 Task: Determine the eigenvalues and eigenvectors of the matrix: {{12, 11, 1}, {1, 13, 11}, {11, 1, 14}}
Action: Mouse moved to (131, 105)
Screenshot: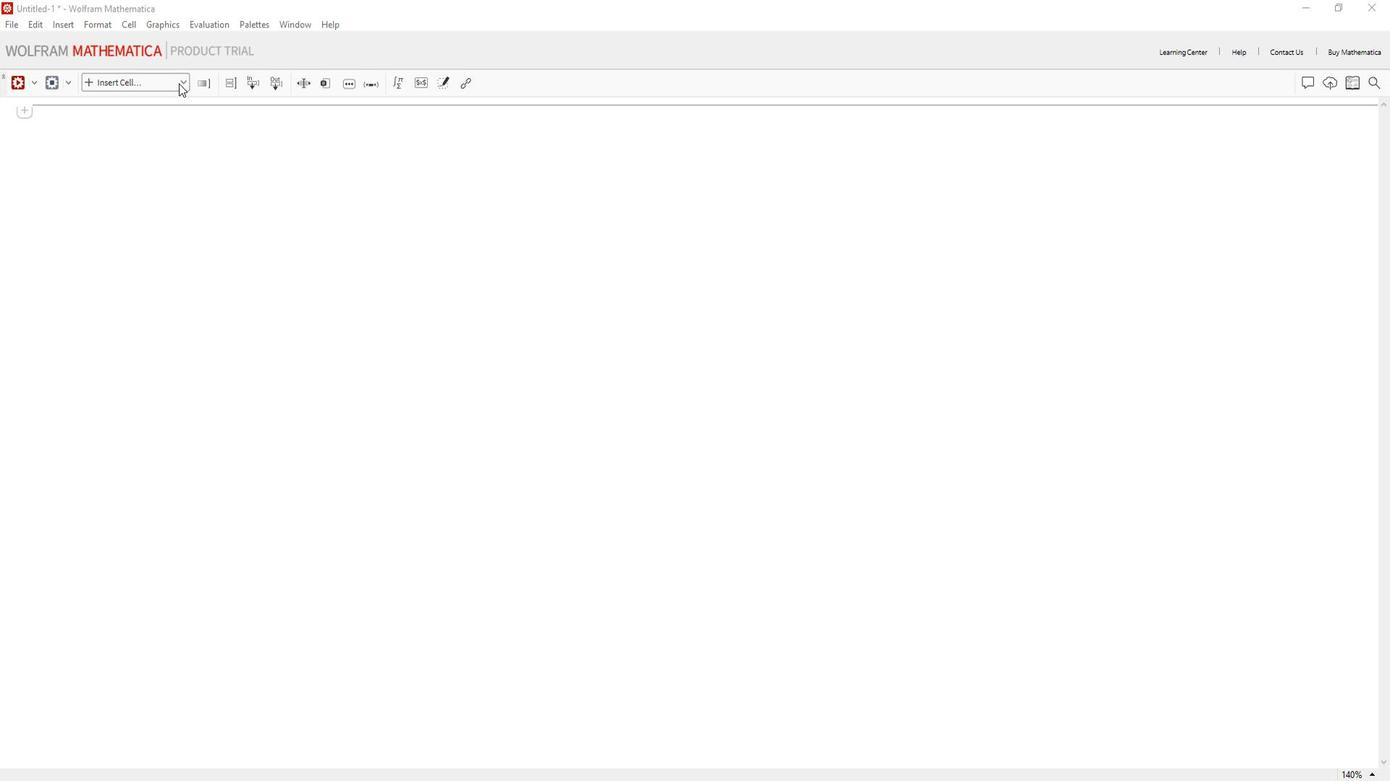 
Action: Mouse pressed left at (131, 105)
Screenshot: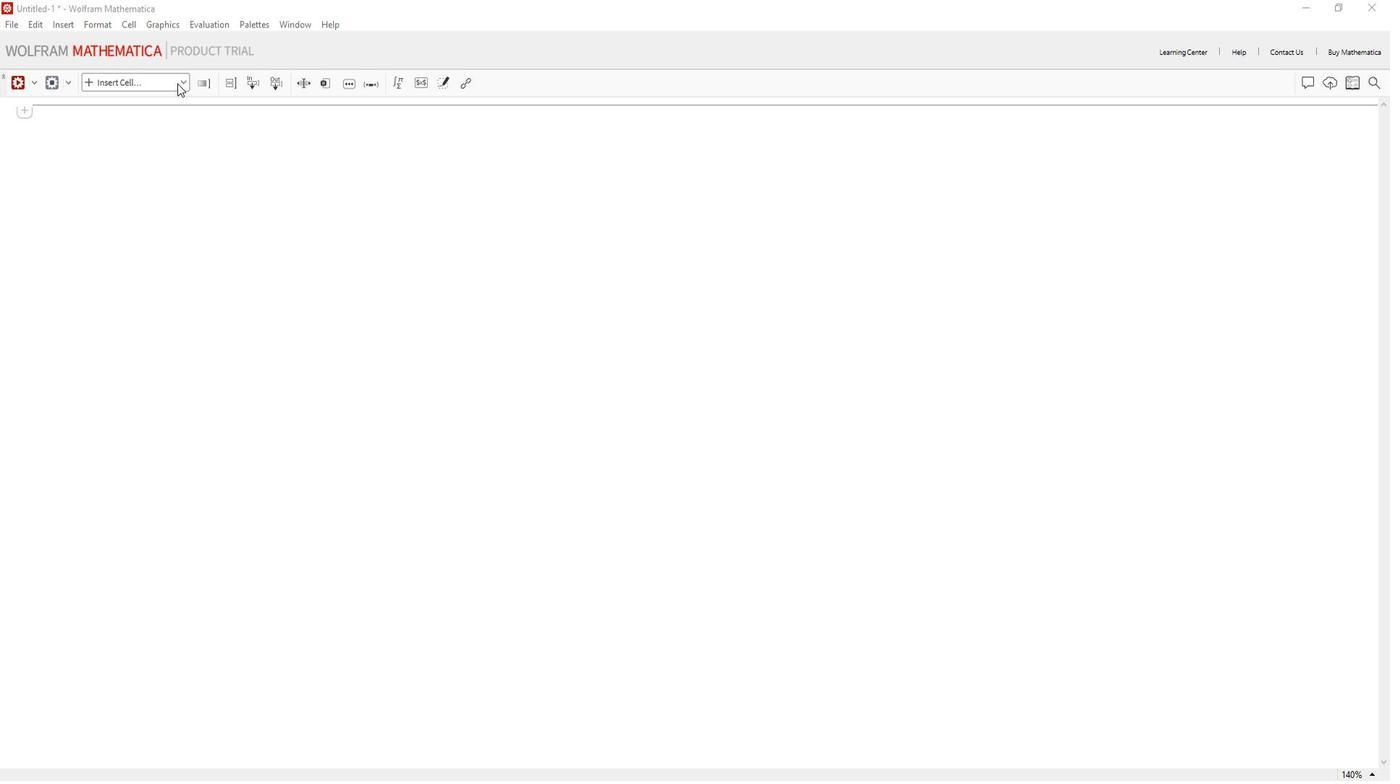 
Action: Mouse moved to (116, 131)
Screenshot: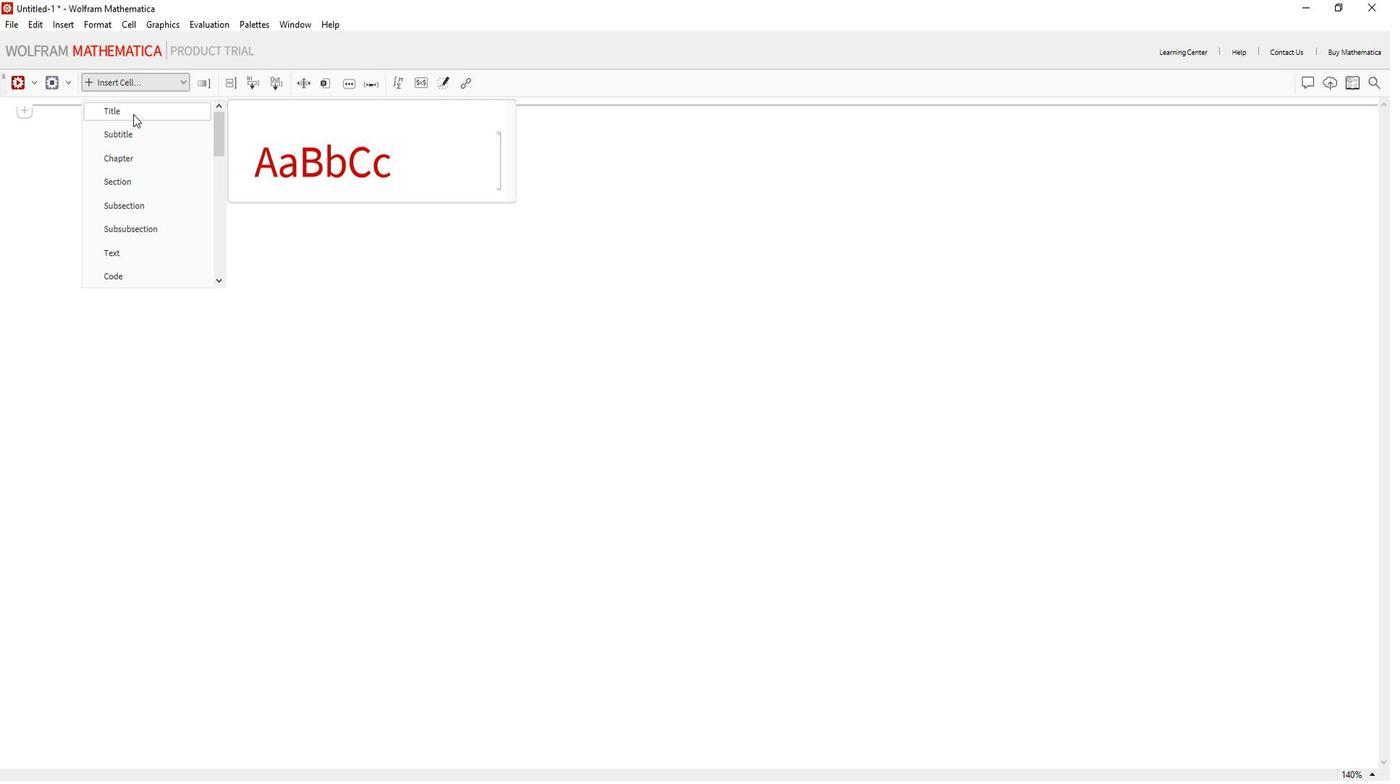 
Action: Mouse pressed left at (116, 131)
Screenshot: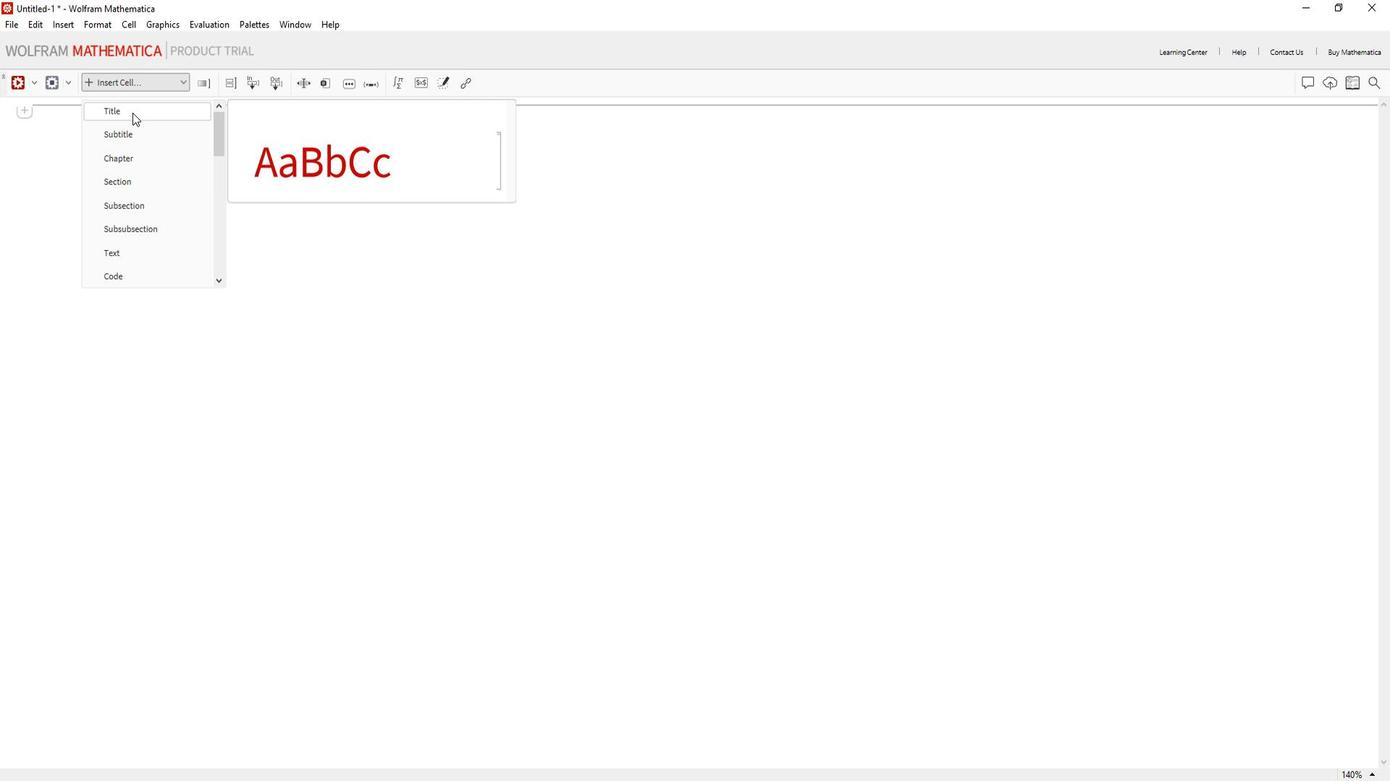 
Action: Key pressed <Key.shift>Determine<Key.space>the<Key.space>eigenvalues<Key.space>and<Key.space>eigenvector<Key.space>
Screenshot: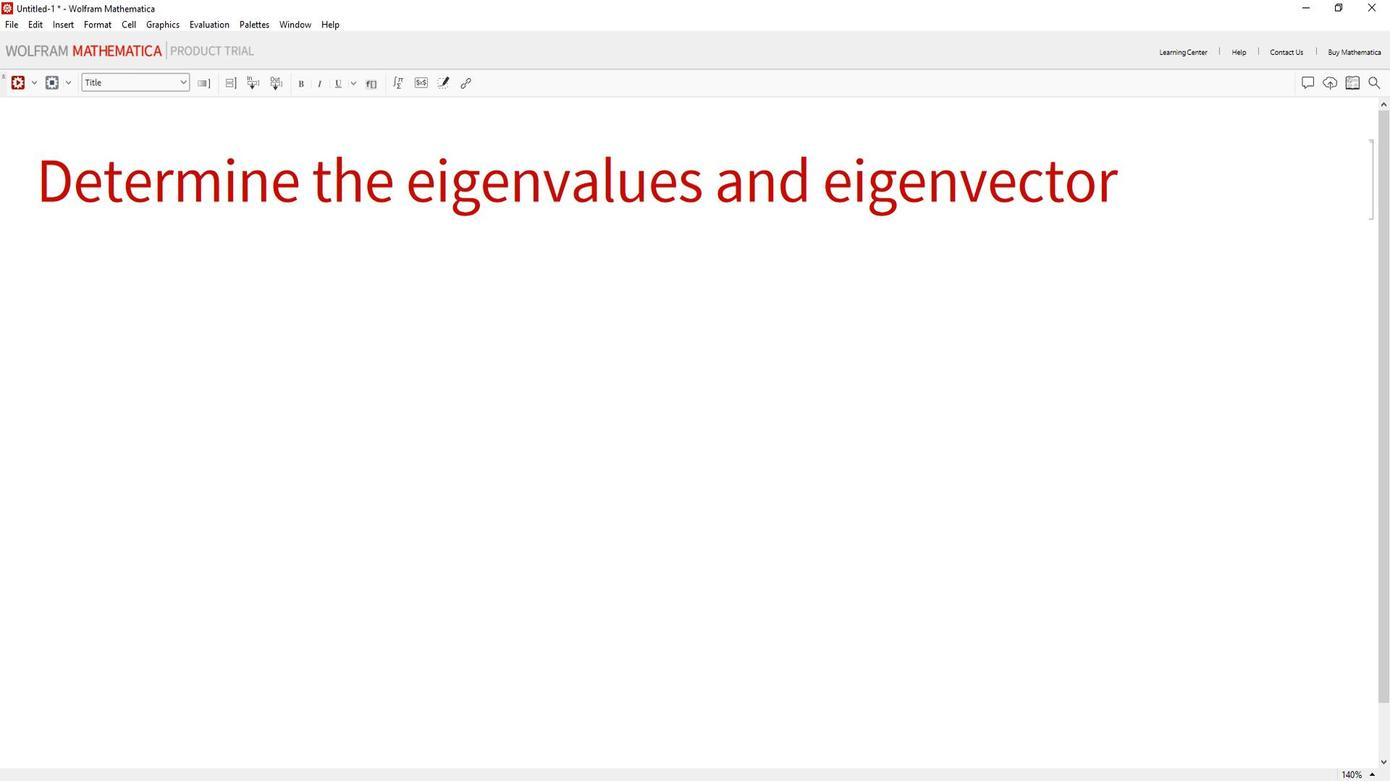 
Action: Mouse moved to (118, 132)
Screenshot: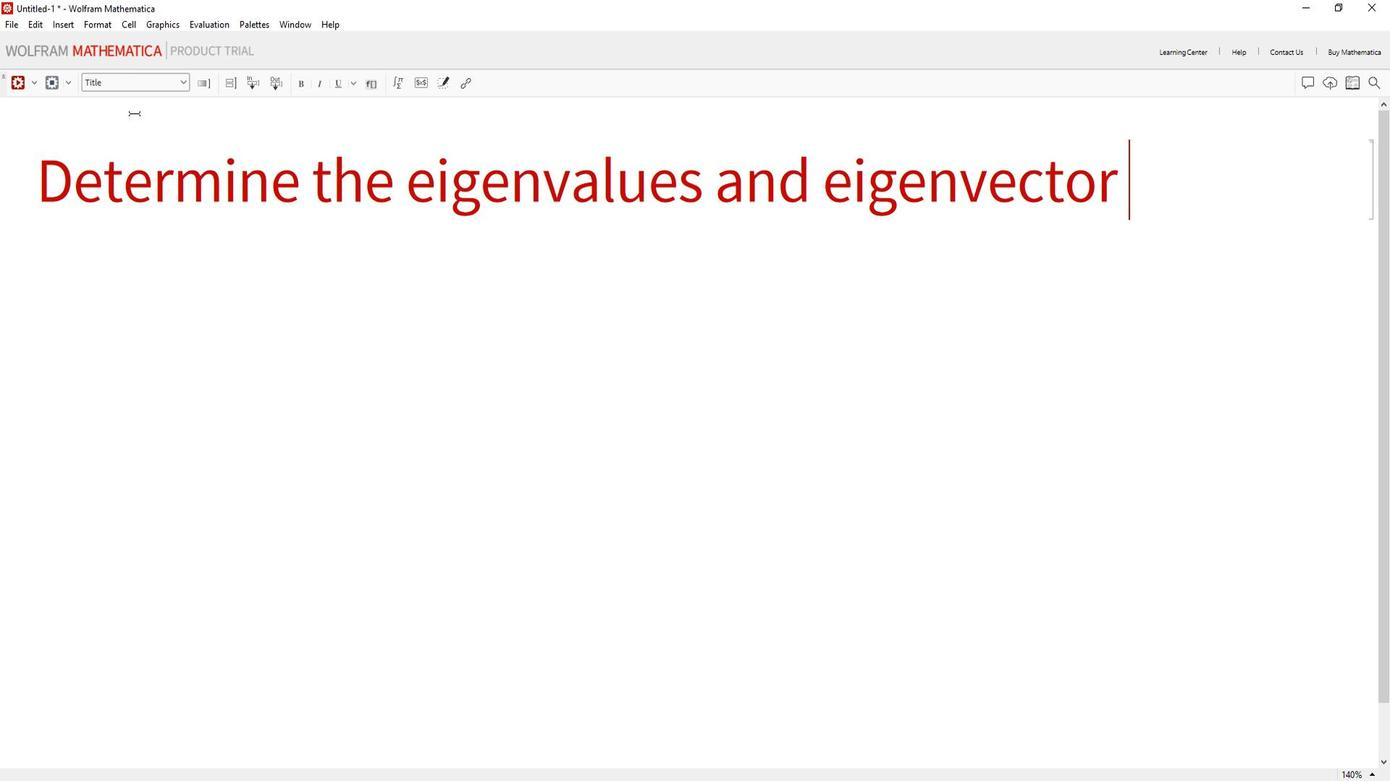 
Action: Key pressed o<Key.backspace>.
Screenshot: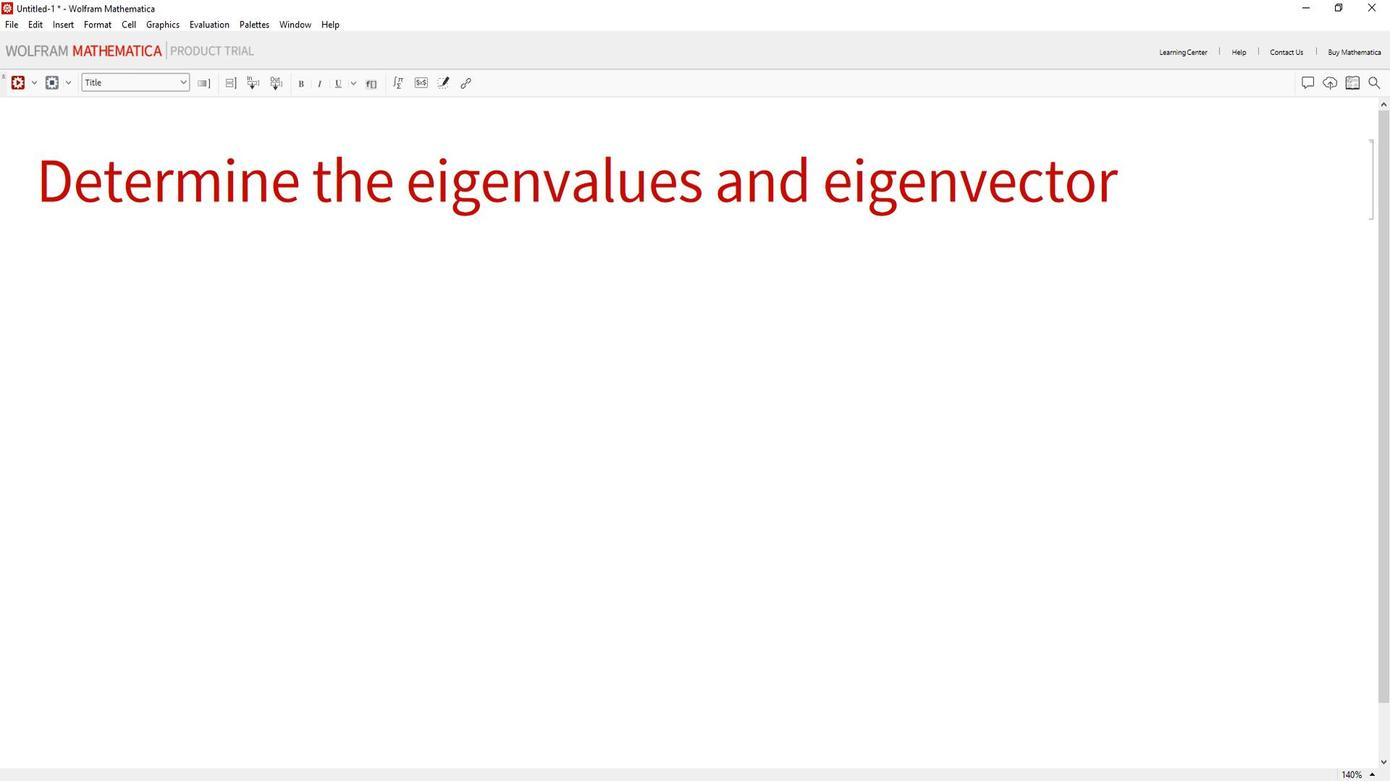 
Action: Mouse moved to (142, 309)
Screenshot: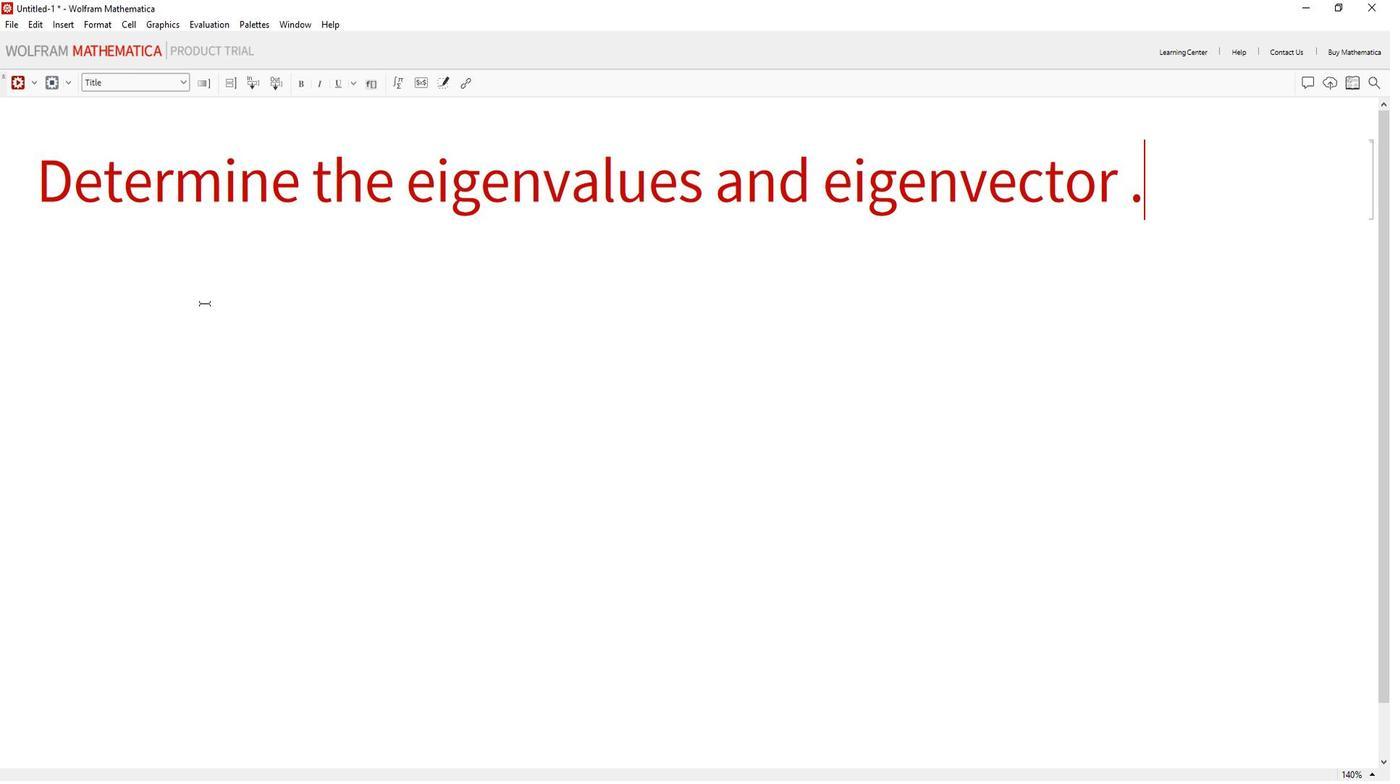 
Action: Mouse pressed left at (142, 309)
Screenshot: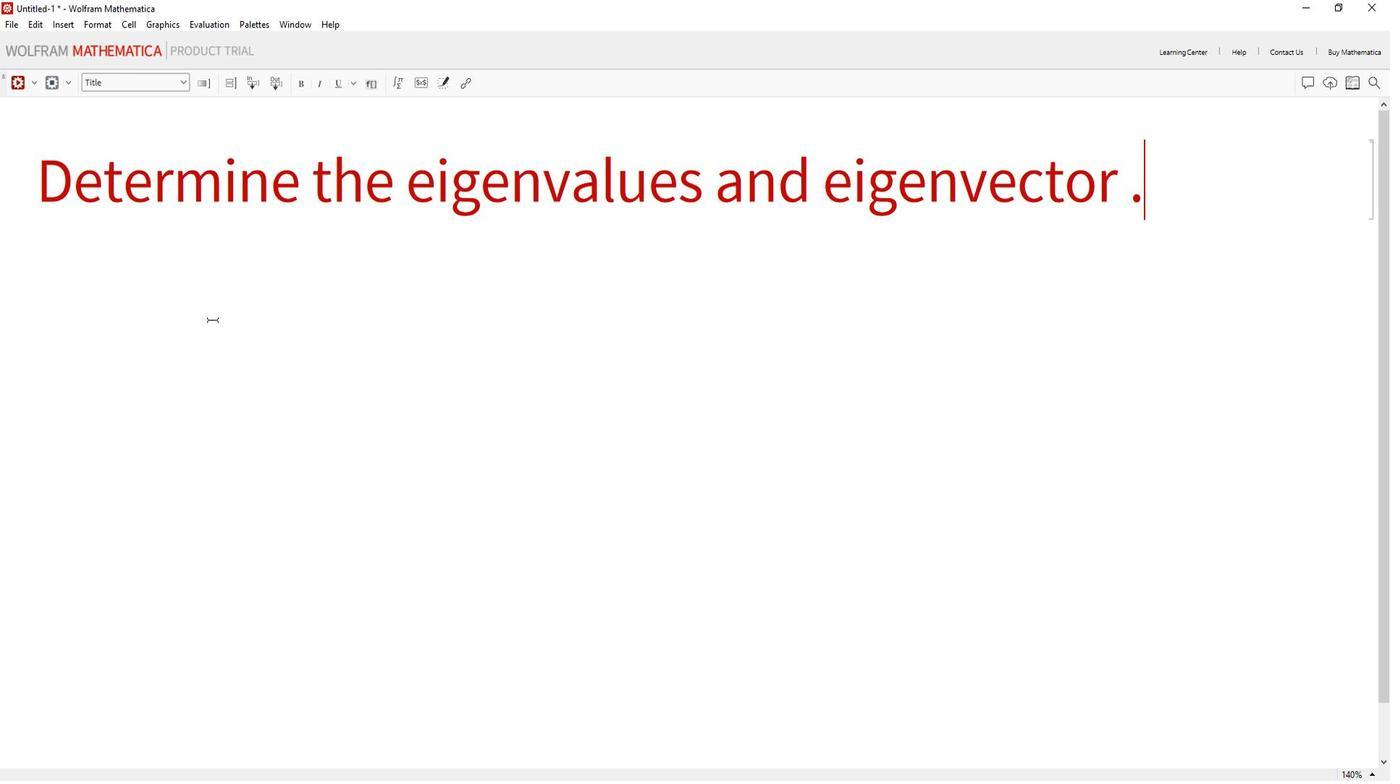
Action: Mouse moved to (134, 111)
Screenshot: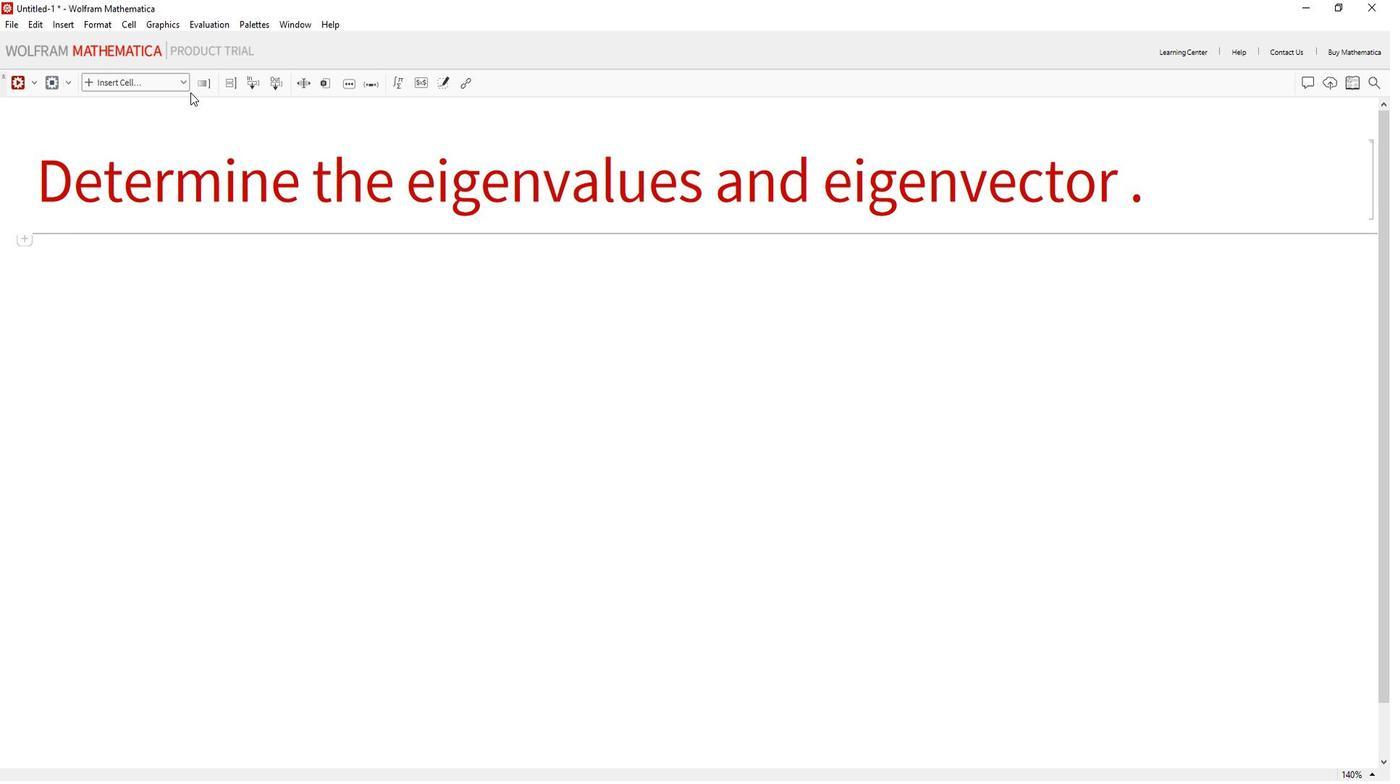 
Action: Mouse pressed left at (134, 111)
Screenshot: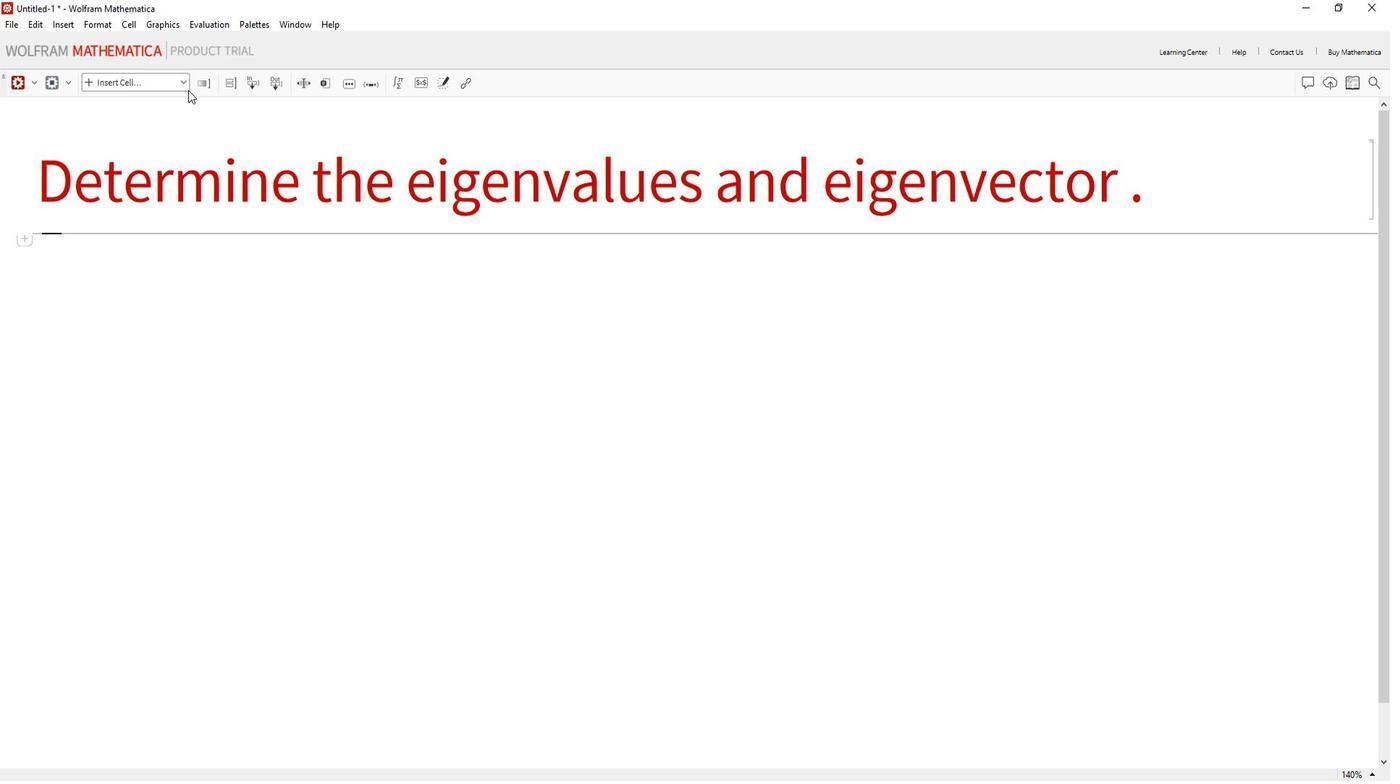 
Action: Mouse moved to (111, 270)
Screenshot: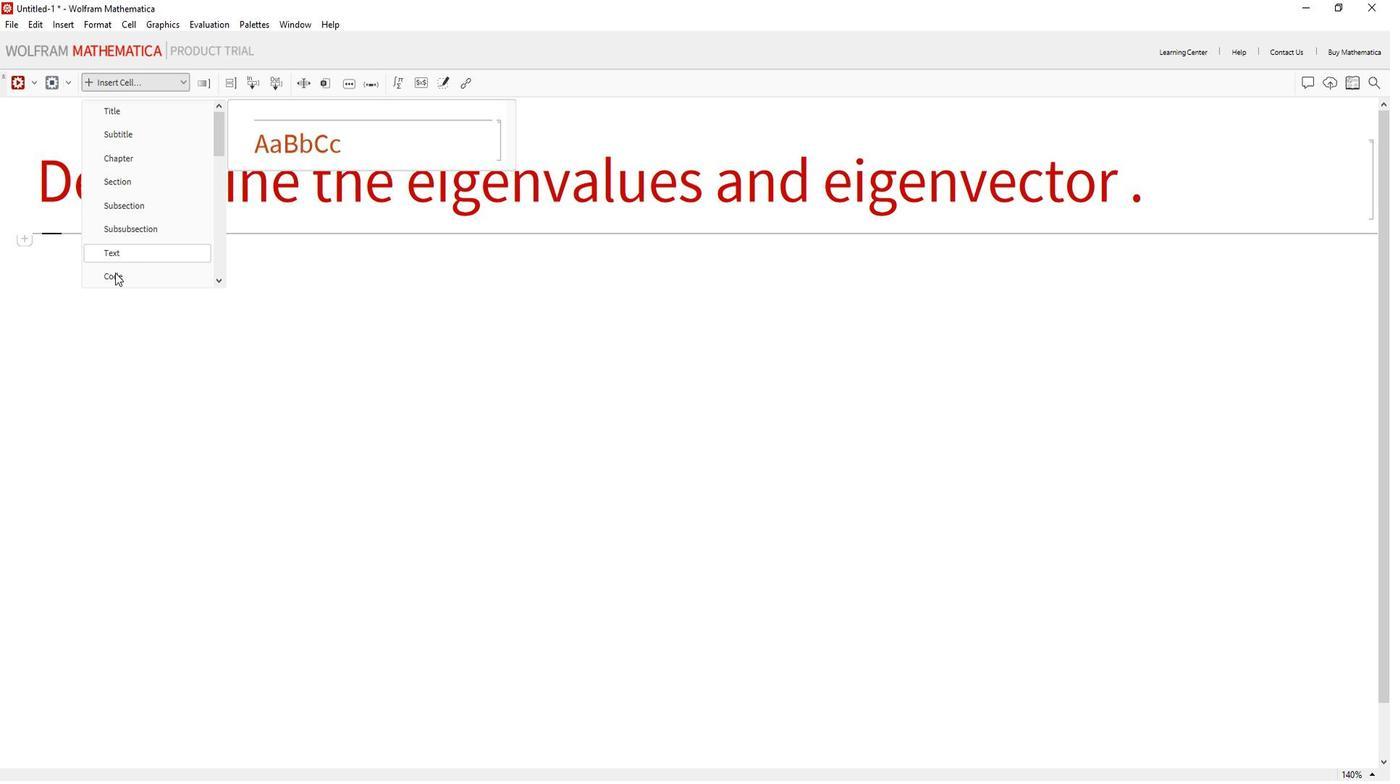 
Action: Mouse pressed left at (111, 270)
Screenshot: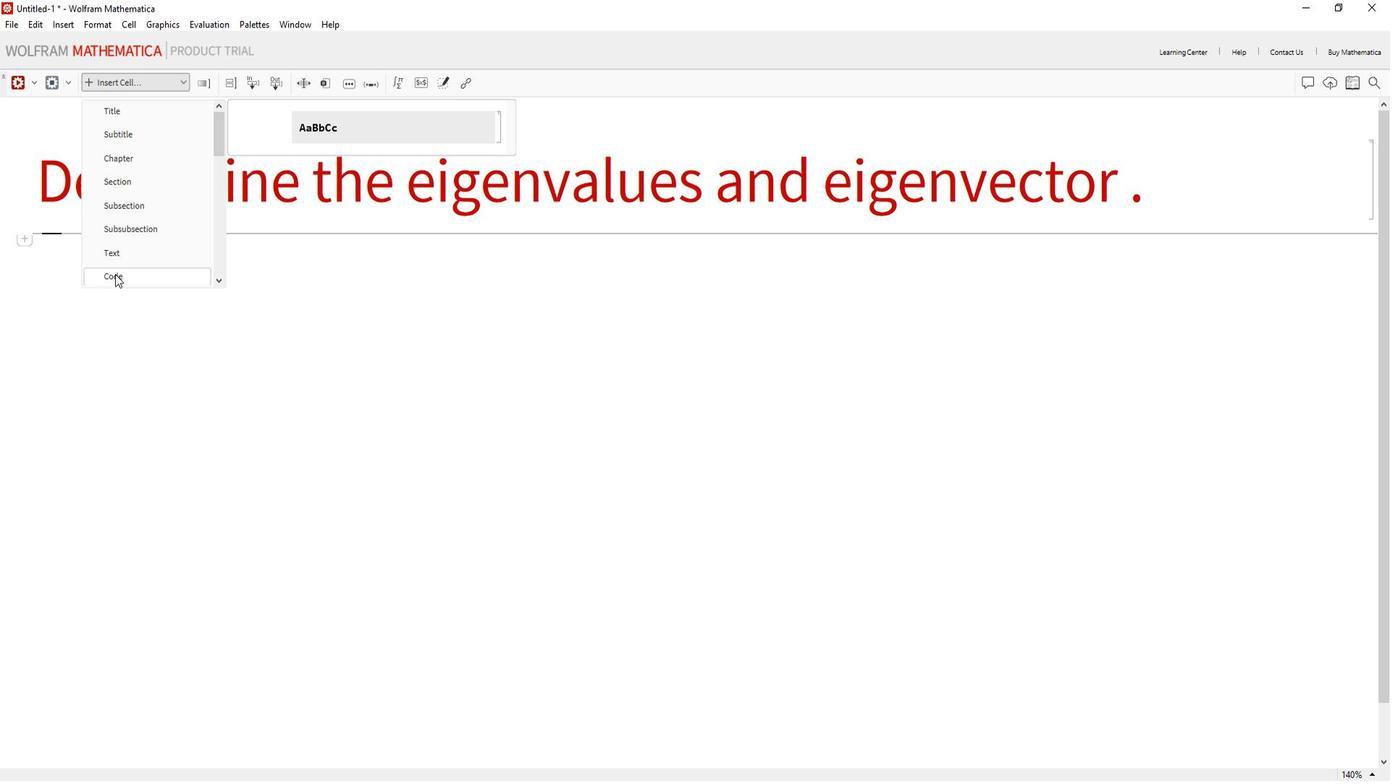
Action: Mouse moved to (111, 270)
Screenshot: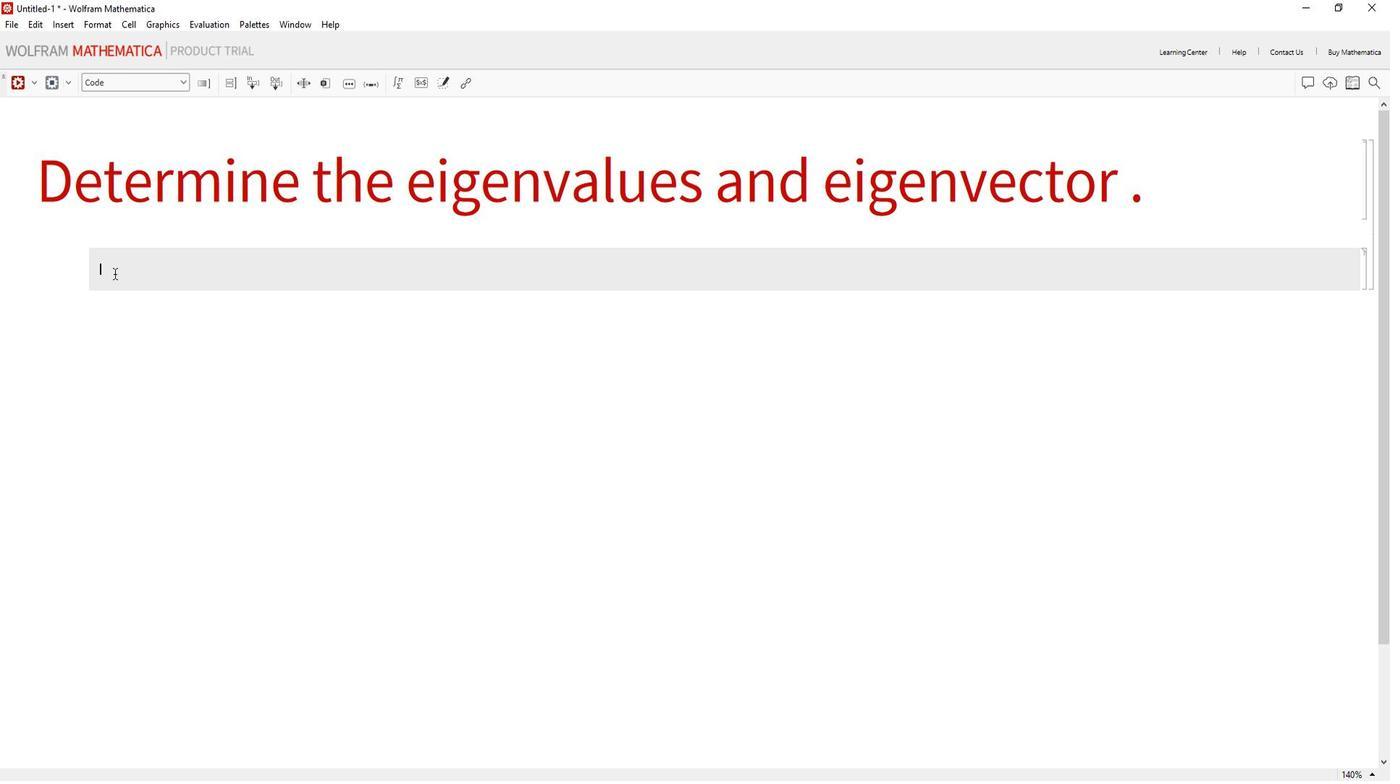 
Action: Mouse pressed left at (111, 270)
Screenshot: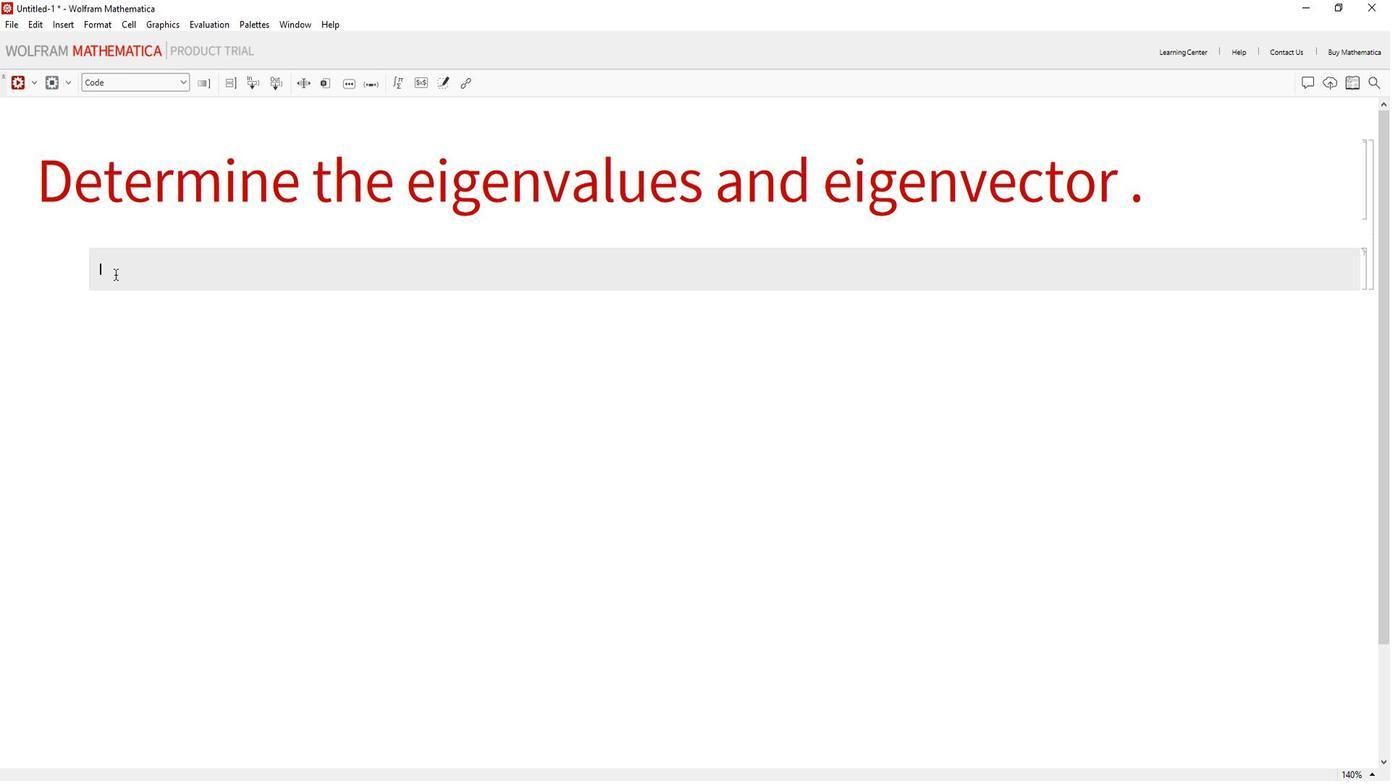 
Action: Mouse moved to (42, 303)
Screenshot: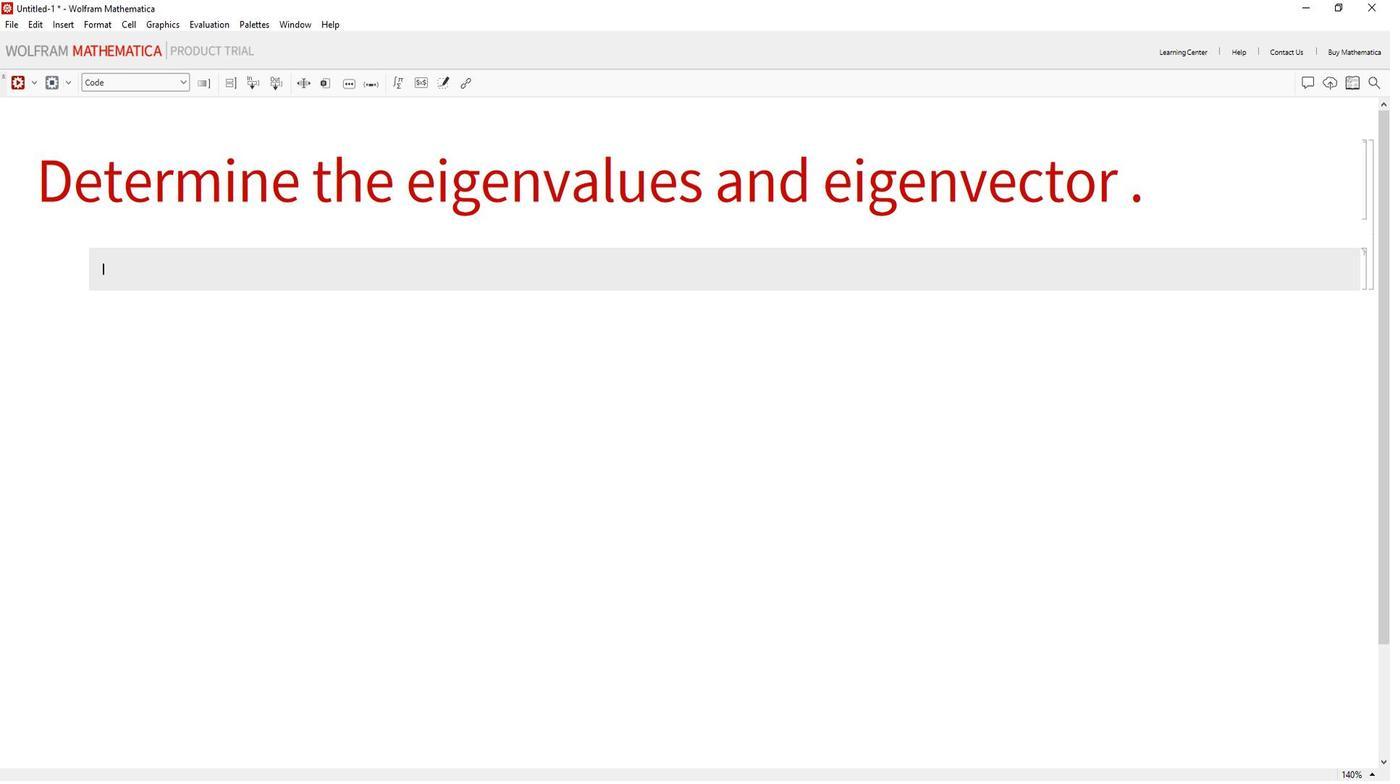 
Action: Mouse pressed left at (42, 303)
Screenshot: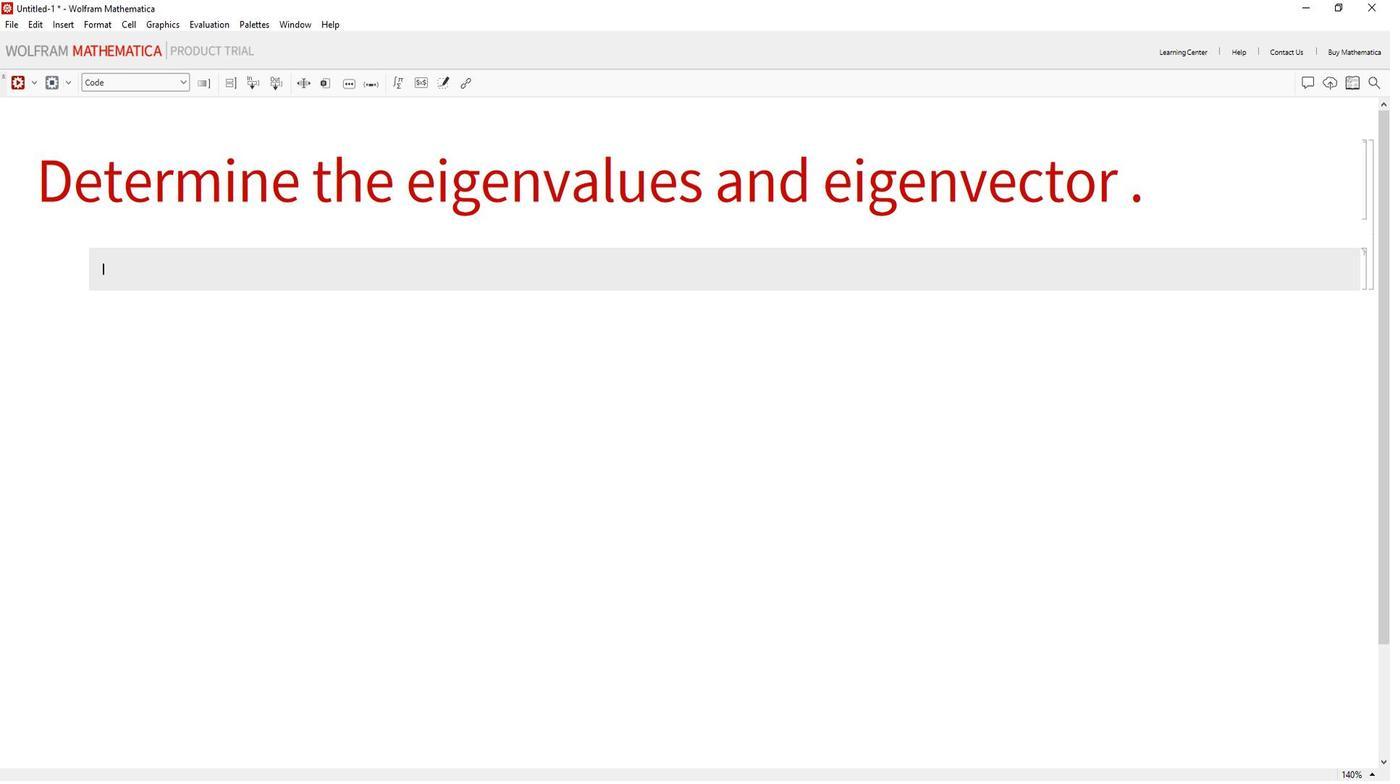 
Action: Mouse moved to (125, 268)
Screenshot: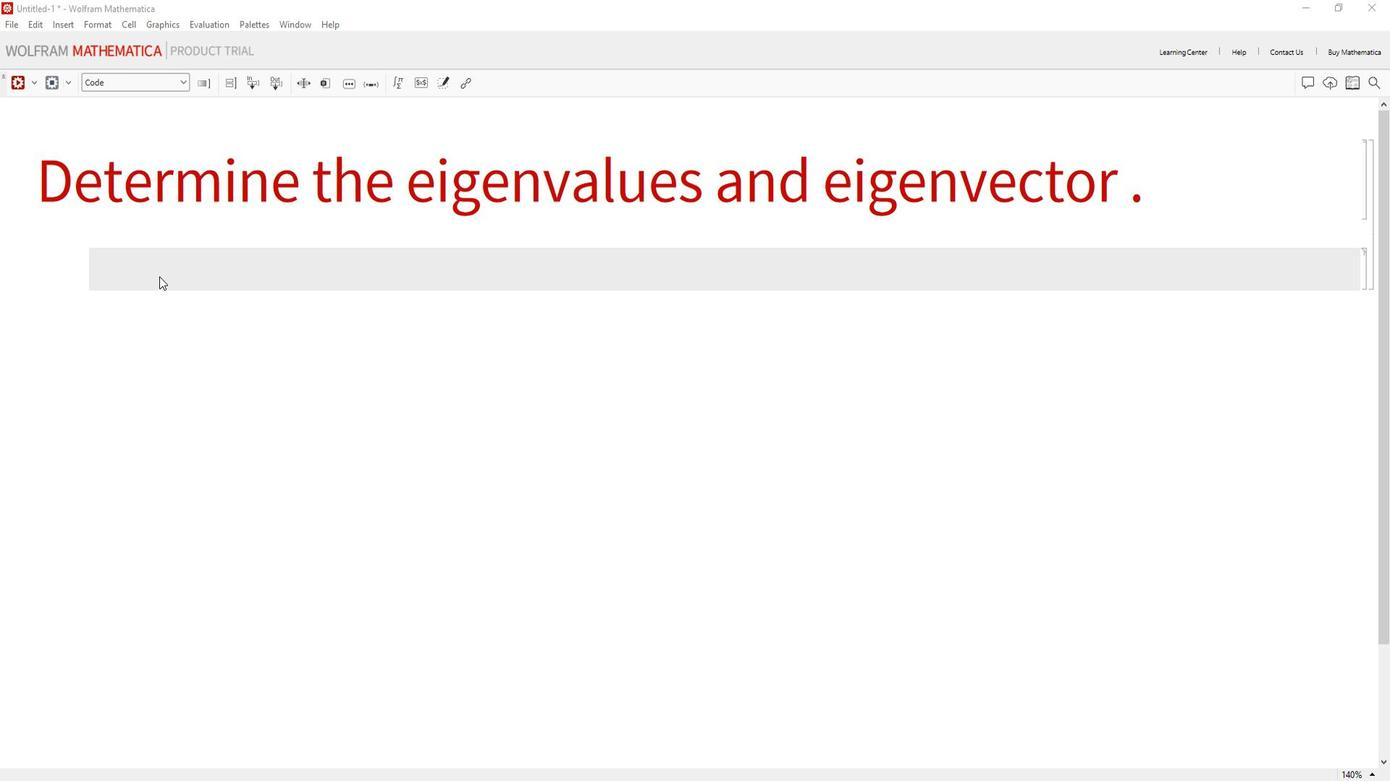 
Action: Mouse pressed left at (125, 268)
Screenshot: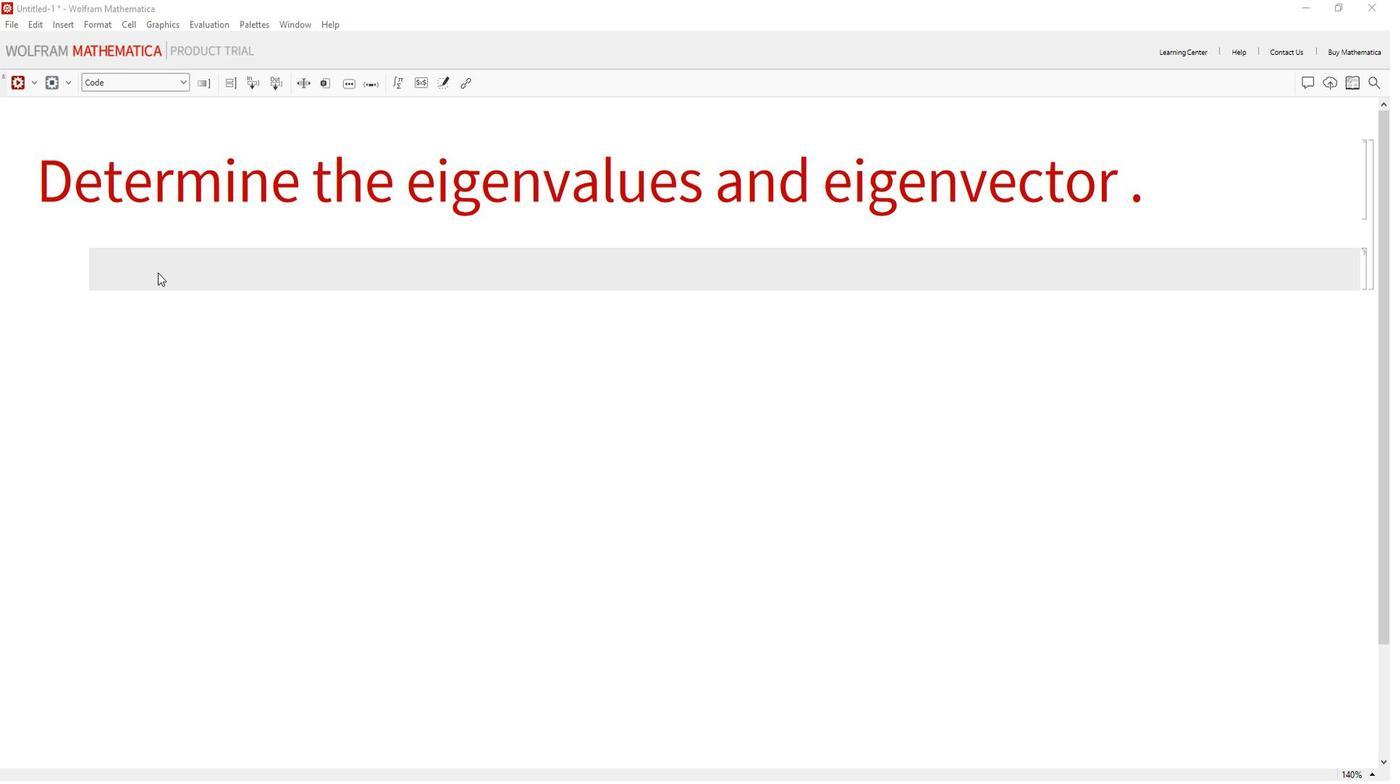 
Action: Key pressed <Key.shift_r><Key.shift_r>(*<Key.shift>Define<Key.space>the<Key.space>
Screenshot: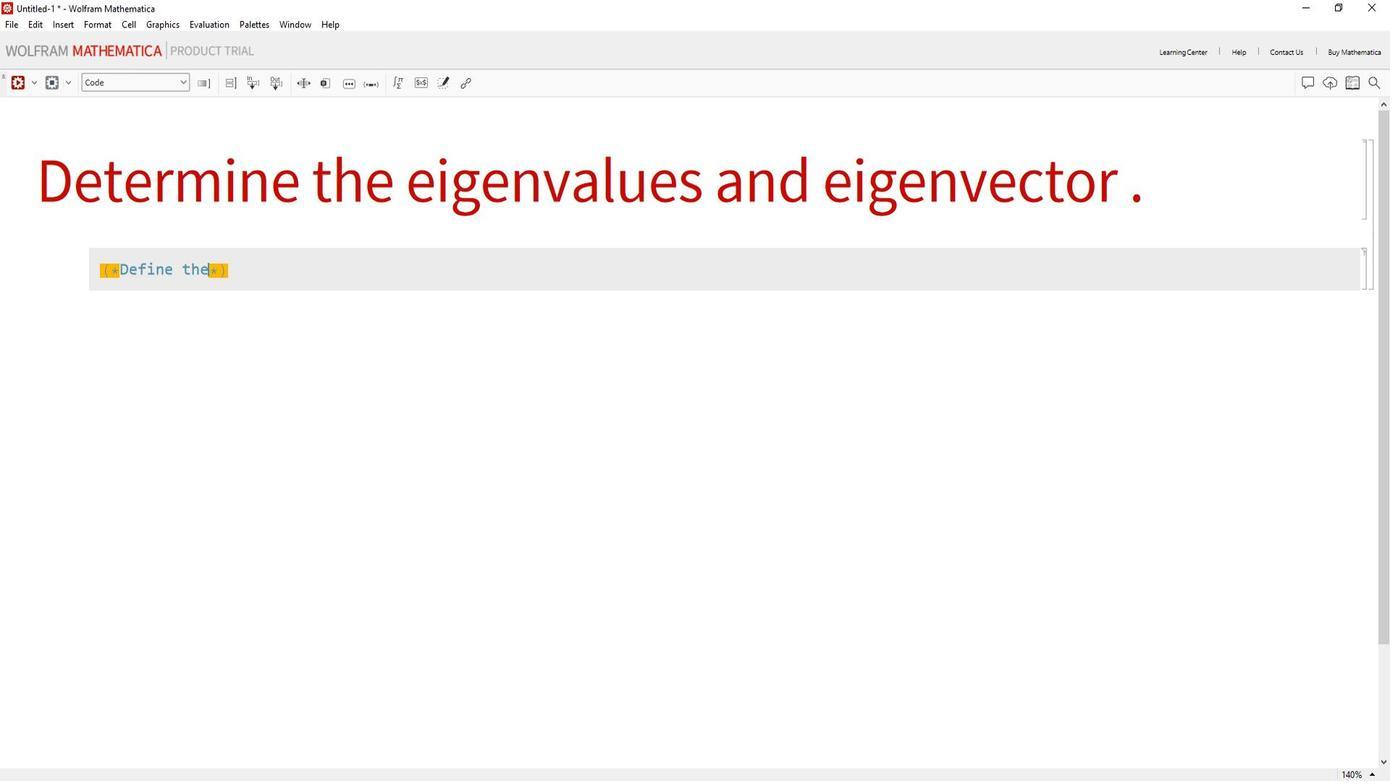 
Action: Mouse moved to (133, 281)
Screenshot: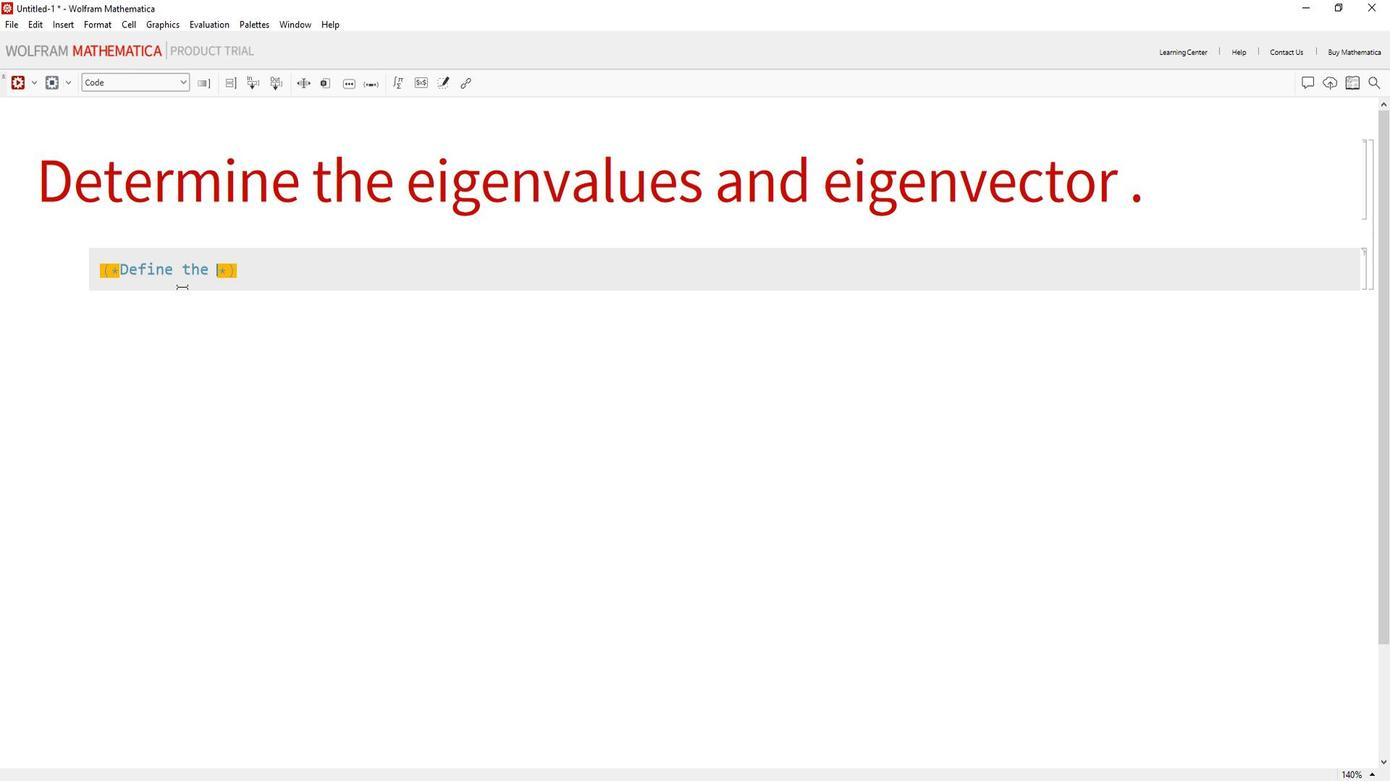 
Action: Key pressed matr
Screenshot: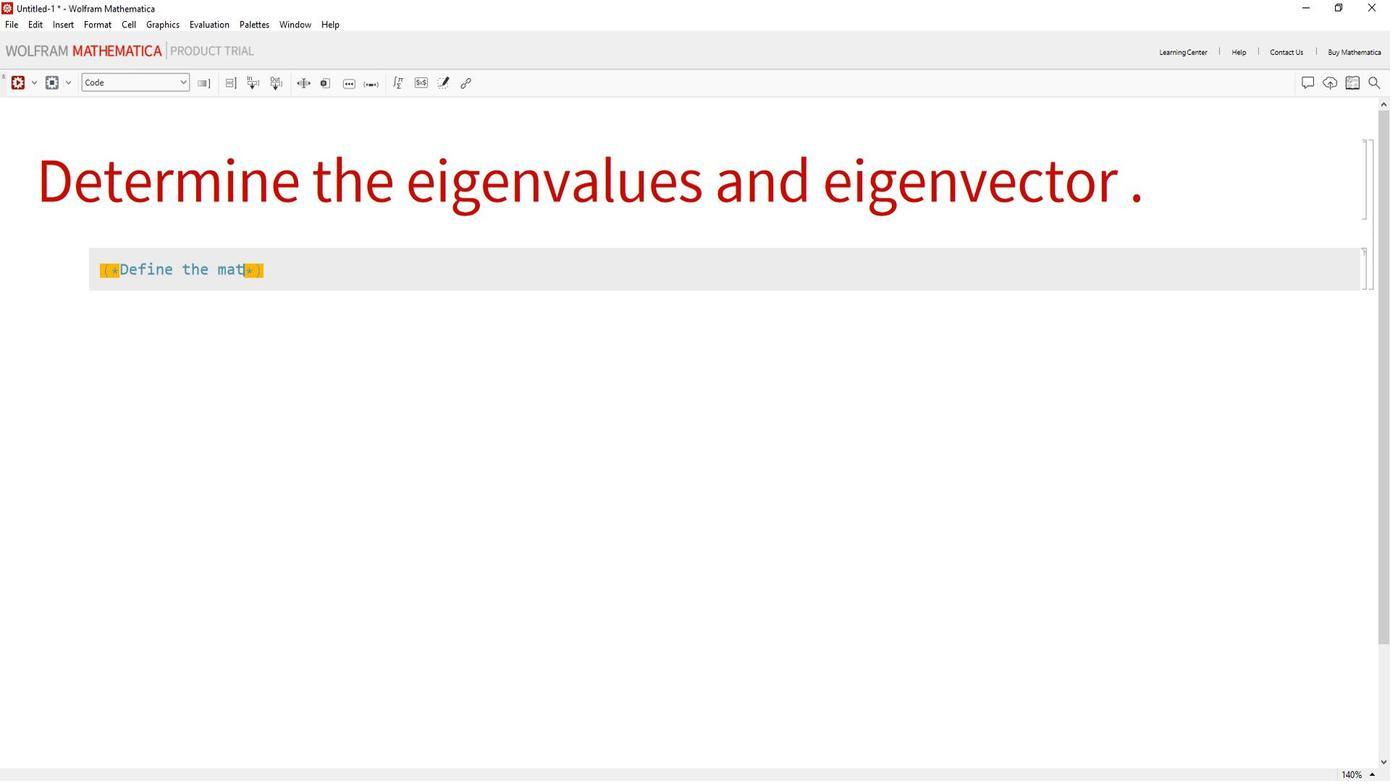 
Action: Mouse moved to (142, 295)
Screenshot: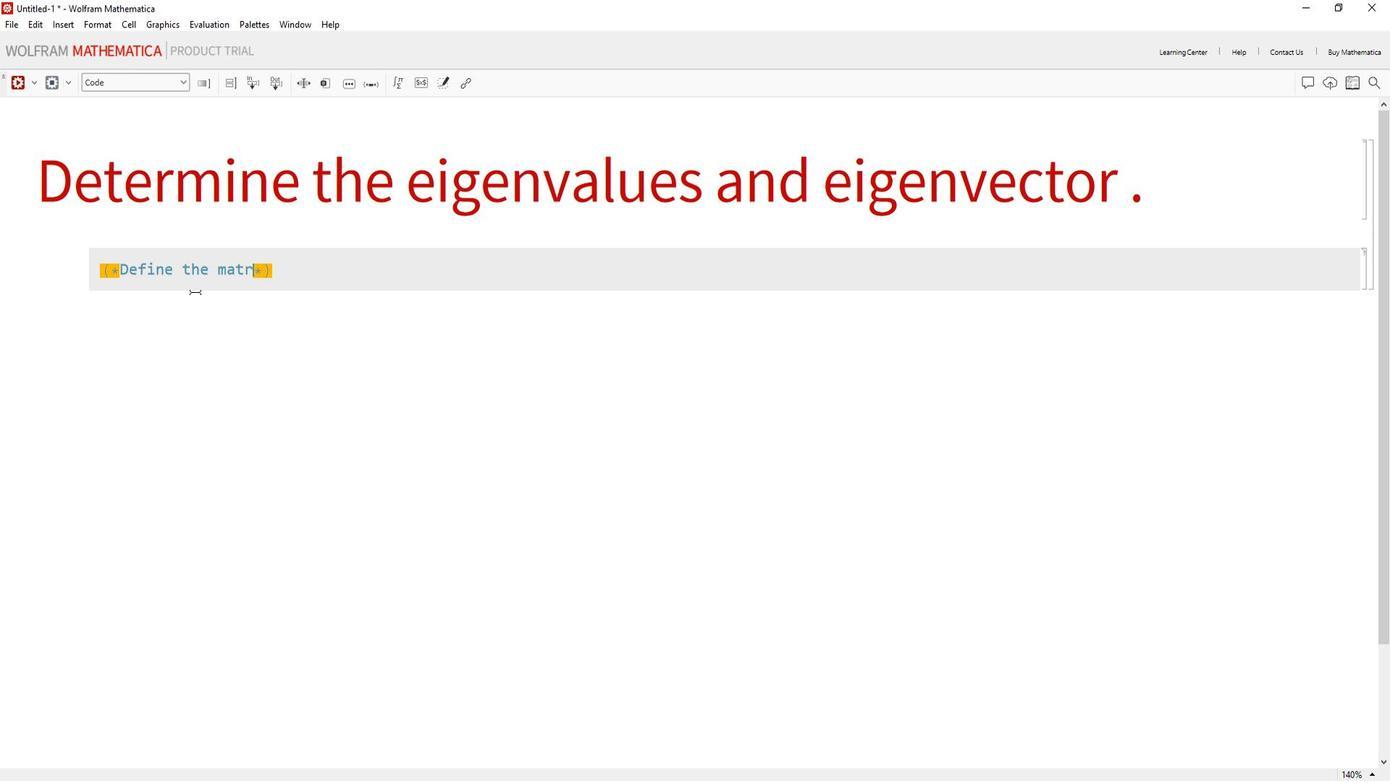 
Action: Key pressed ix<Key.right><Key.right>matrix<Key.enter><Key.space>=<Key.space><Key.shift_r>{{12,<Key.space>11,<Key.space>1<Key.right>,<Key.space><Key.shift_r>{1,<Key.space>13,<Key.space>11<Key.right>,<Key.space><Key.shift_r><Key.shift_r>{11,<Key.space>1,<Key.space>14<Key.right><Key.right>;<Key.enter><Key.enter><Key.shift_r><Key.shift_r><Key.shift_r>(*c<Key.shift>alculate<Key.space>the<Key.space>eigenvalues<Key.right><Key.right><Key.enter>eigenvalue
Screenshot: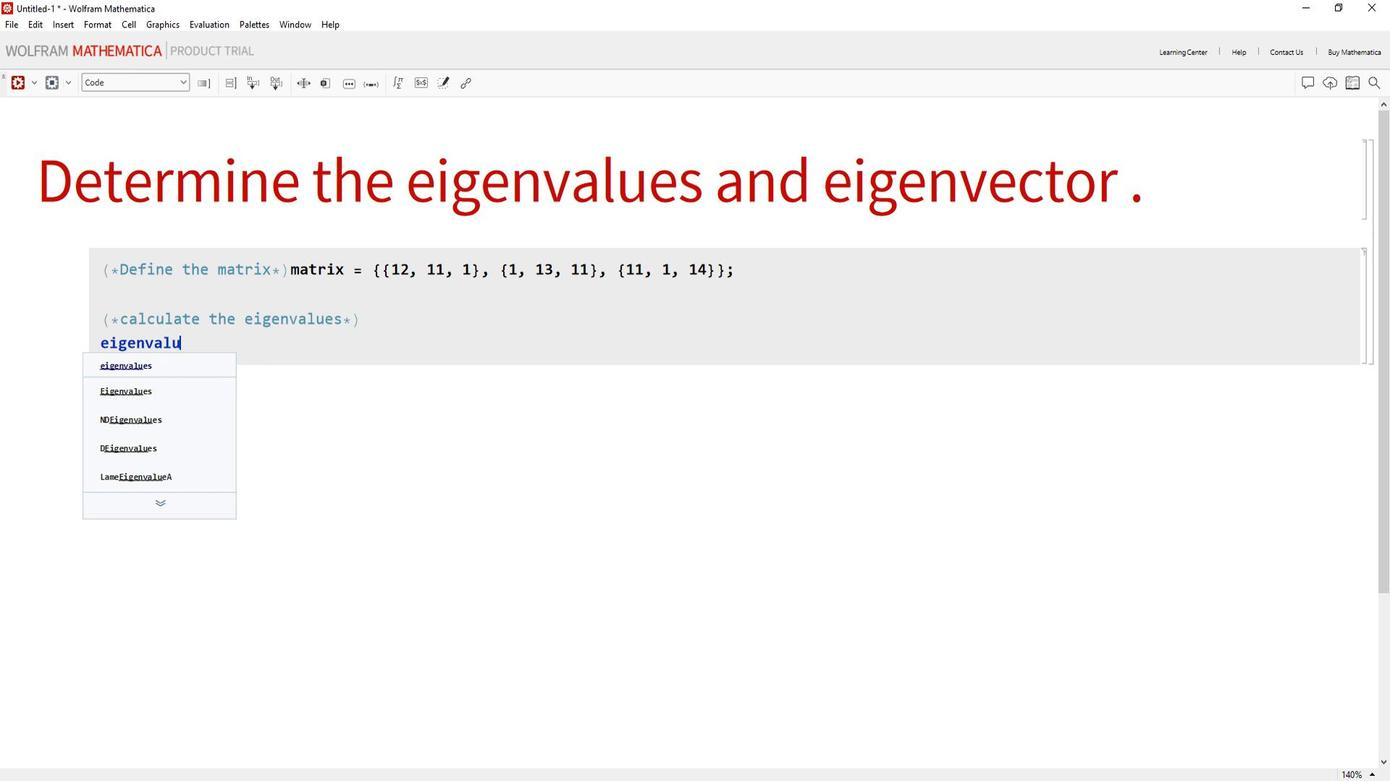 
Action: Mouse moved to (161, 327)
Screenshot: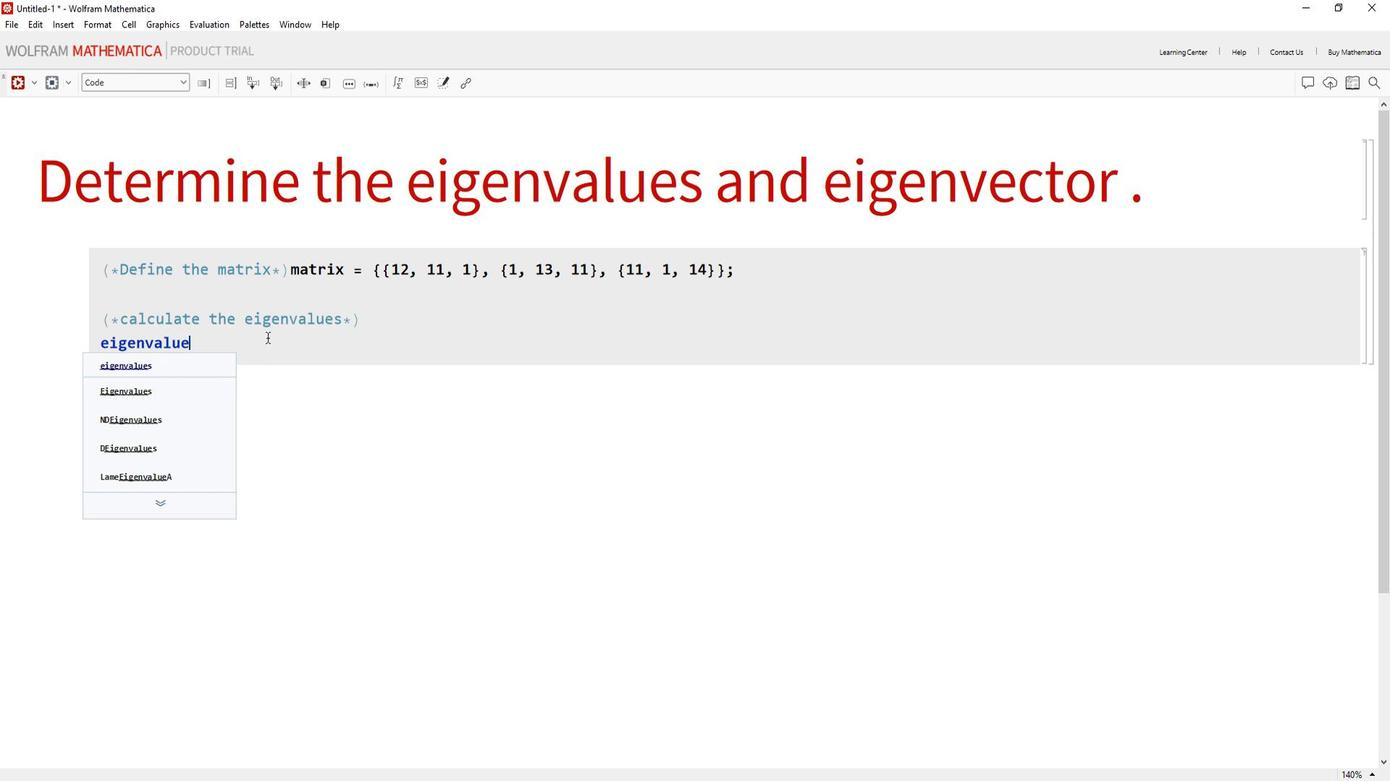
Action: Key pressed s<Key.enter><Key.space>=<Key.space><Key.shift>Eigenve<Key.backspace>alues<Key.enter>[matrx<Key.backspace>ix<Key.right><Key.enter><Key.enter><Key.shift_r><Key.shift_r><Key.shift_r>(*<Key.shift>Calculate<Key.space>the<Key.space>eigenvectors<Key.right><Key.right><Key.enter>eigenvectors<Key.enter>=<Key.backspace><Key.space>=<Key.space><Key.shift>Eigenvectors[matrix<Key.enter><Key.right><Key.enter><Key.enter><Key.shift_r><Key.shift_r><Key.shift_r><Key.shift_r>(*<Key.shift>Display<Key.space>the<Key.space>result<Key.right><Key.right><Key.enter><Key.shift>Print[<Key.shift_r><Key.shift_r><Key.shift_r>"<Key.shift>Eigenvalues<Key.shift_r>:<Key.space><Key.right>,<Key.space>eigenvalues<Key.enter><Key.right><Key.enter><Key.shift>Print<Key.enter>[<Key.shift_r>"<Key.shift>Eigenvalues<Key.backspace><Key.backspace><Key.backspace><Key.backspace><Key.backspace>ectors<Key.shift_r><Key.shift_r>:<Key.space><Key.right>,<Key.space>eigenva<Key.backspace>ectors<Key.enter><Key.right>
Screenshot: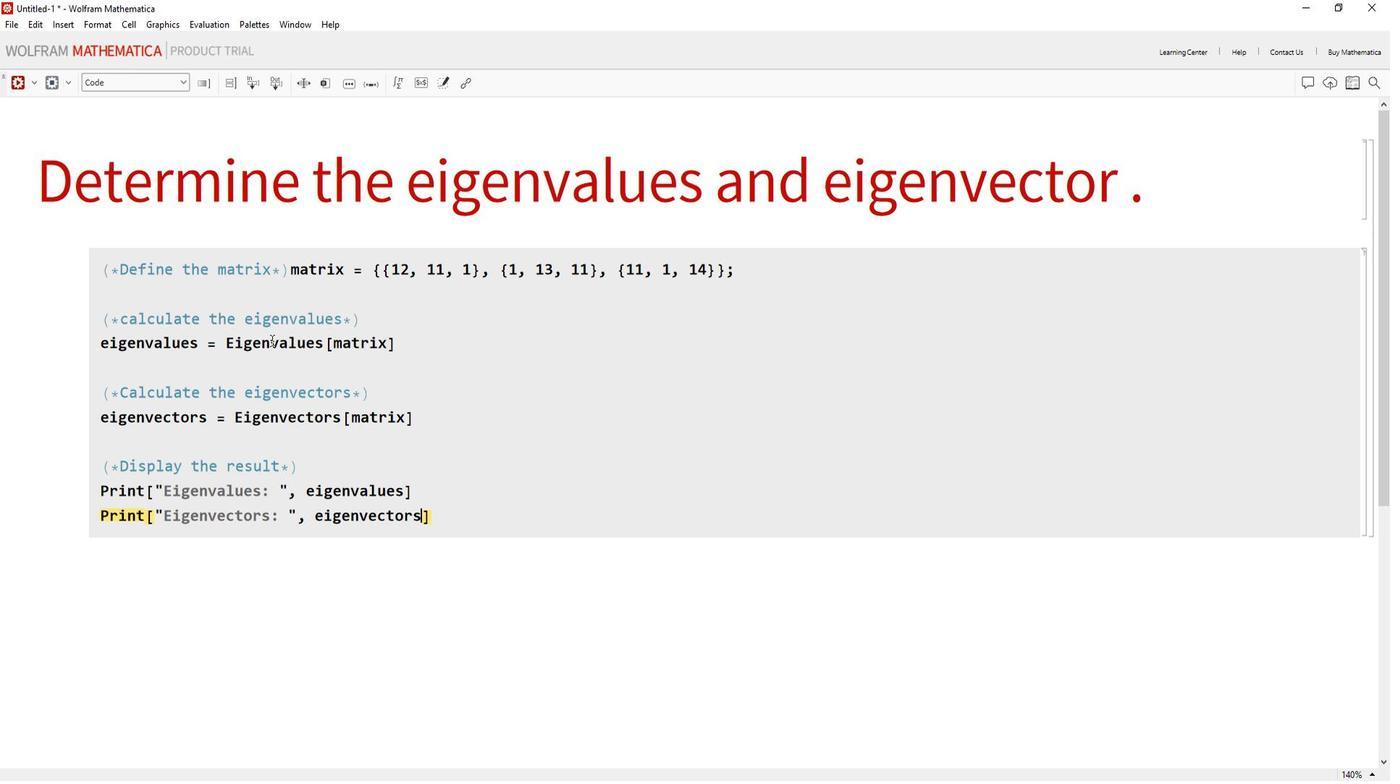 
Action: Mouse moved to (223, 430)
Screenshot: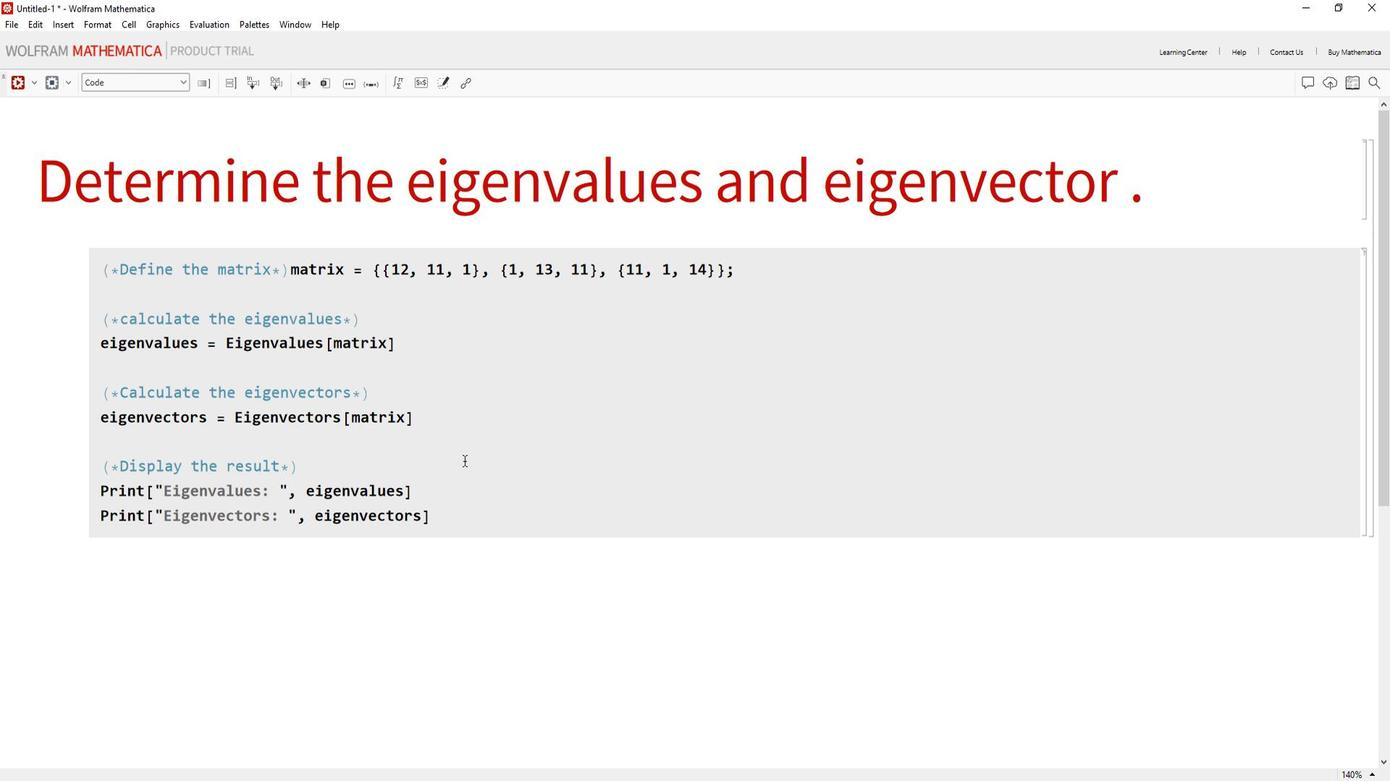 
Action: Mouse pressed left at (223, 430)
Screenshot: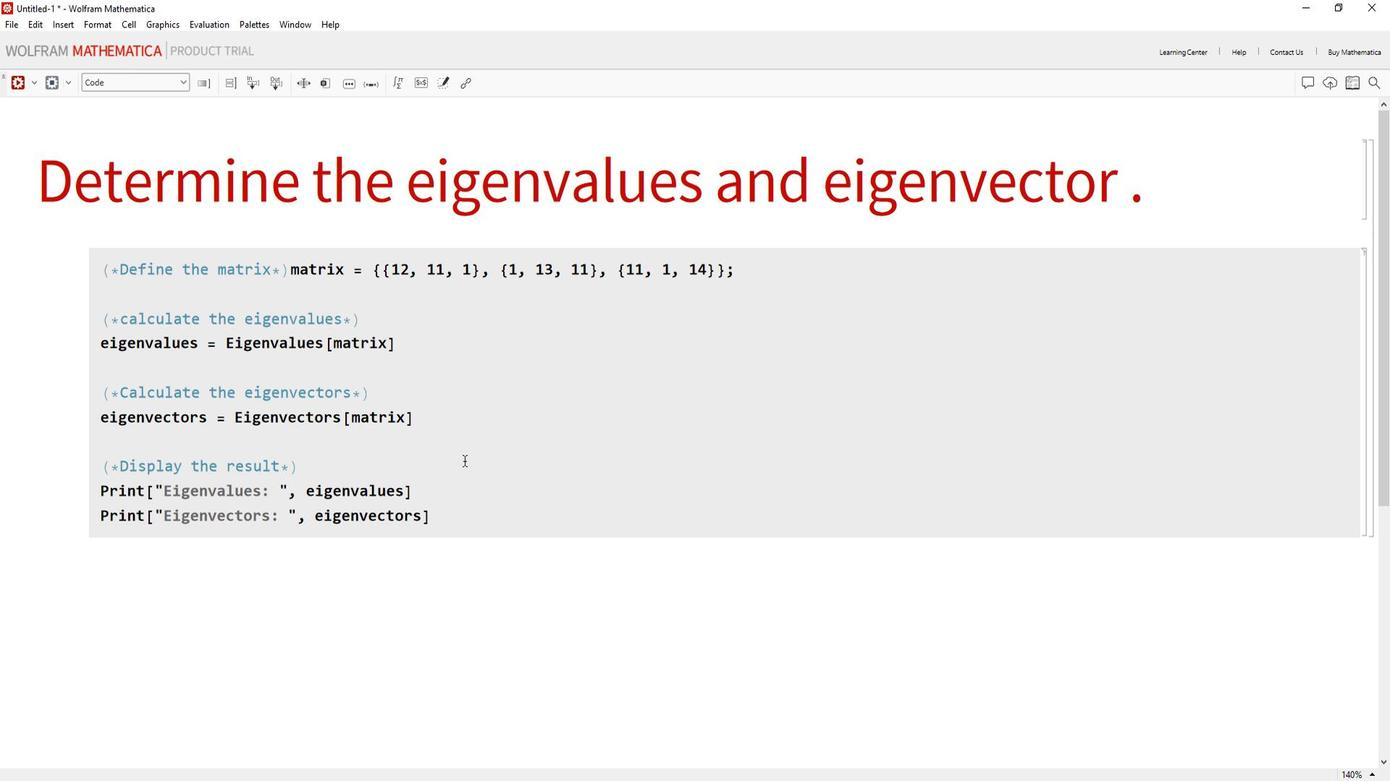 
Action: Mouse moved to (78, 103)
Screenshot: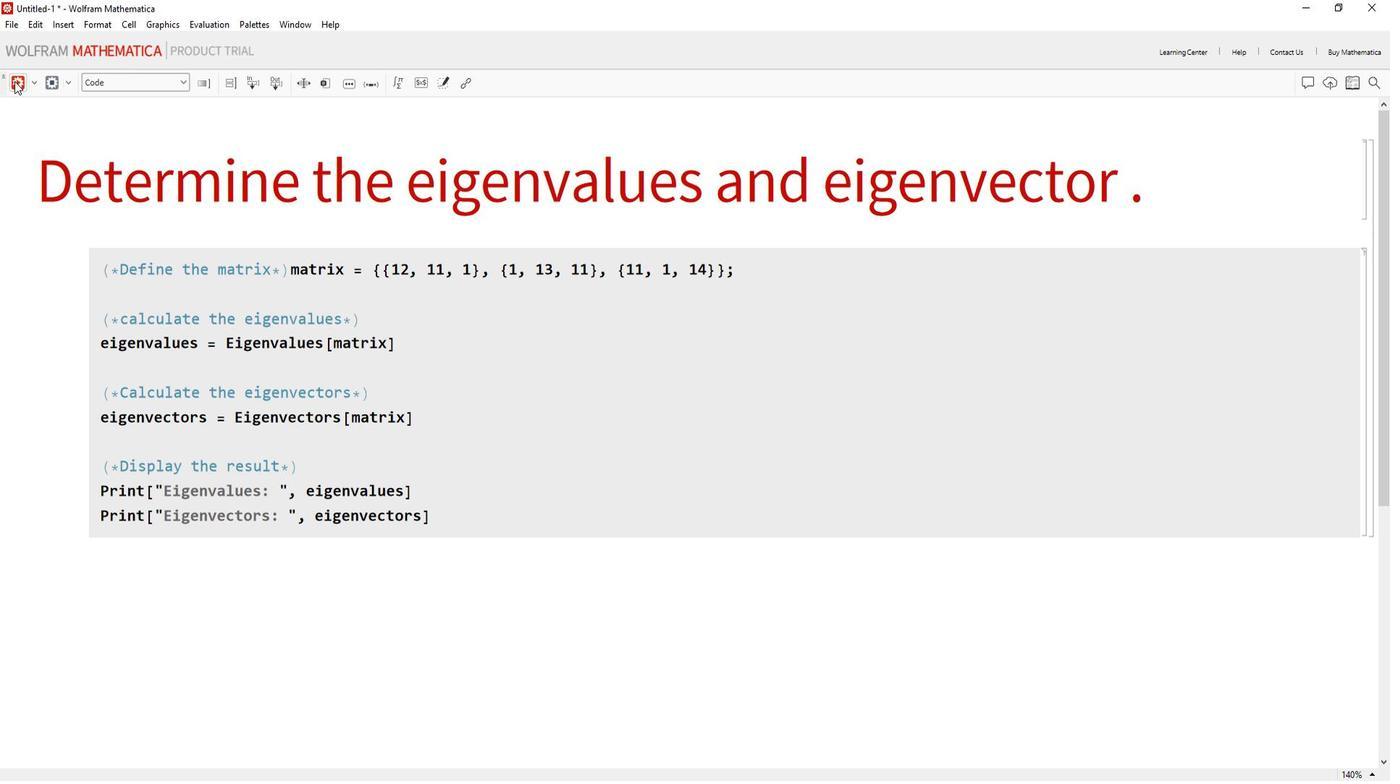 
Action: Mouse pressed left at (78, 103)
Screenshot: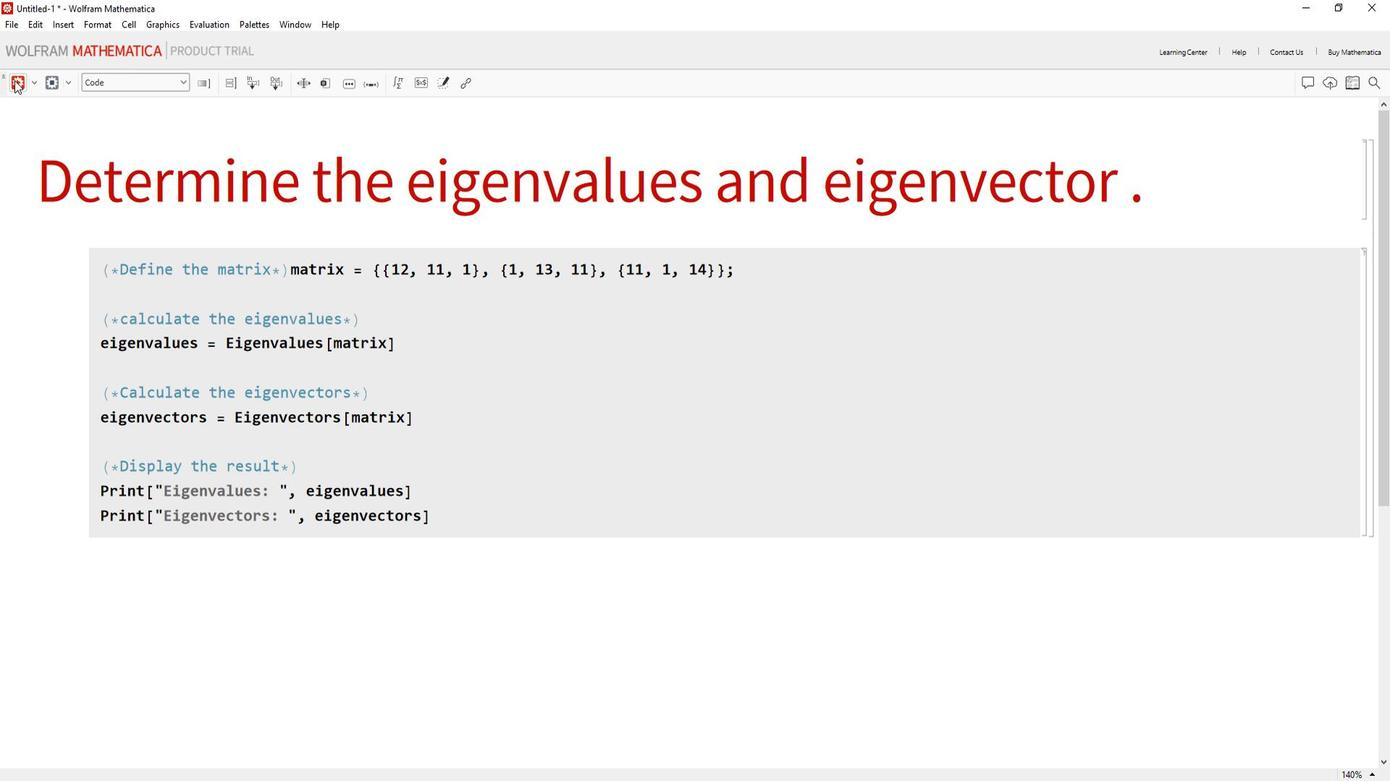 
Action: Mouse moved to (296, 586)
Screenshot: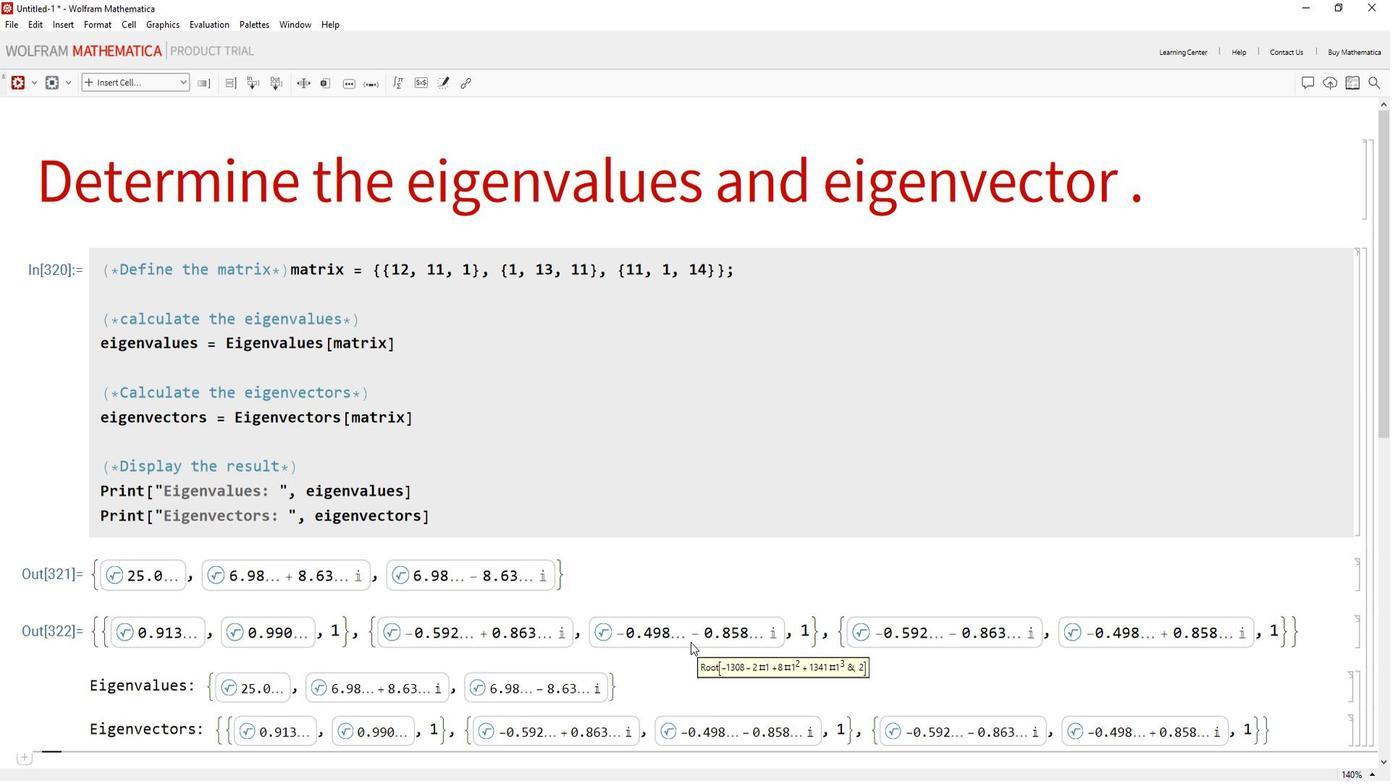 
Action: Mouse scrolled (296, 586) with delta (0, 0)
Screenshot: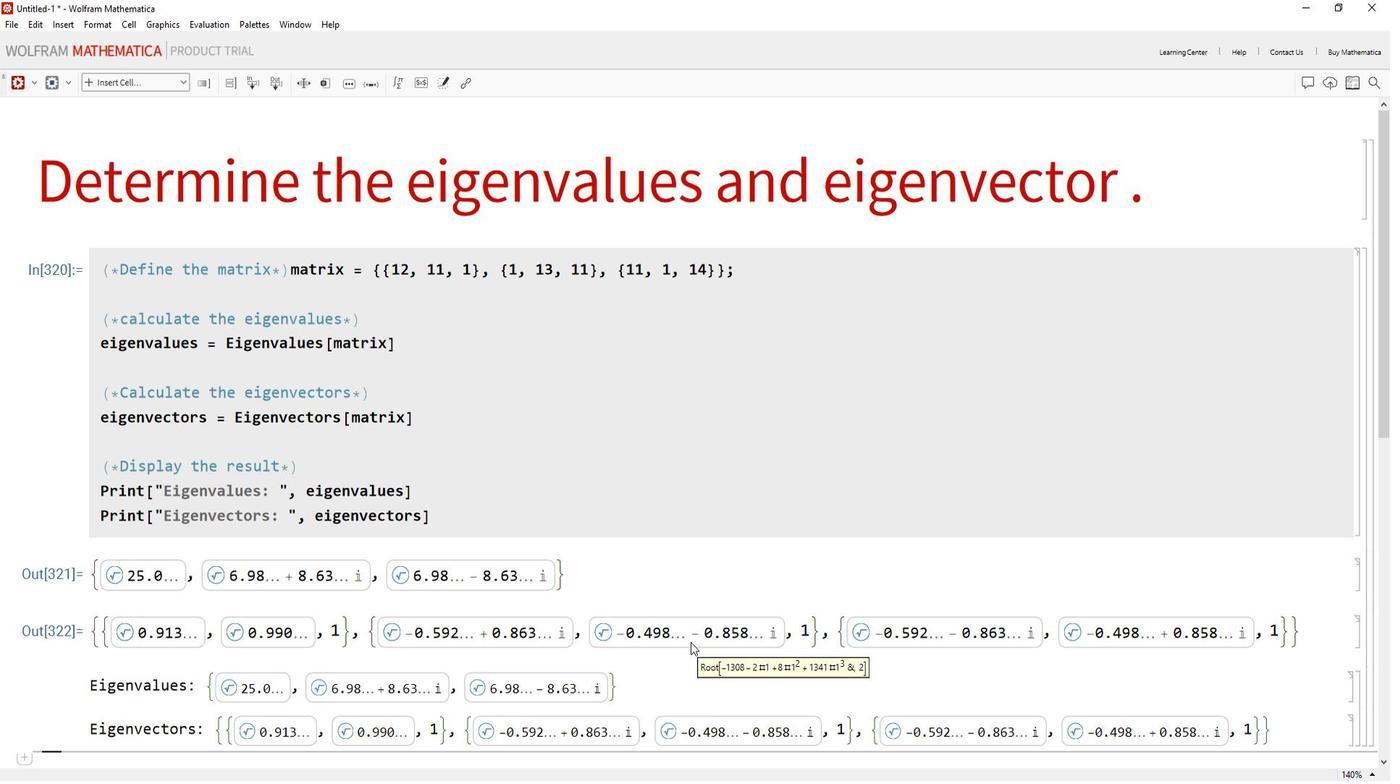 
Action: Mouse scrolled (296, 586) with delta (0, 0)
Screenshot: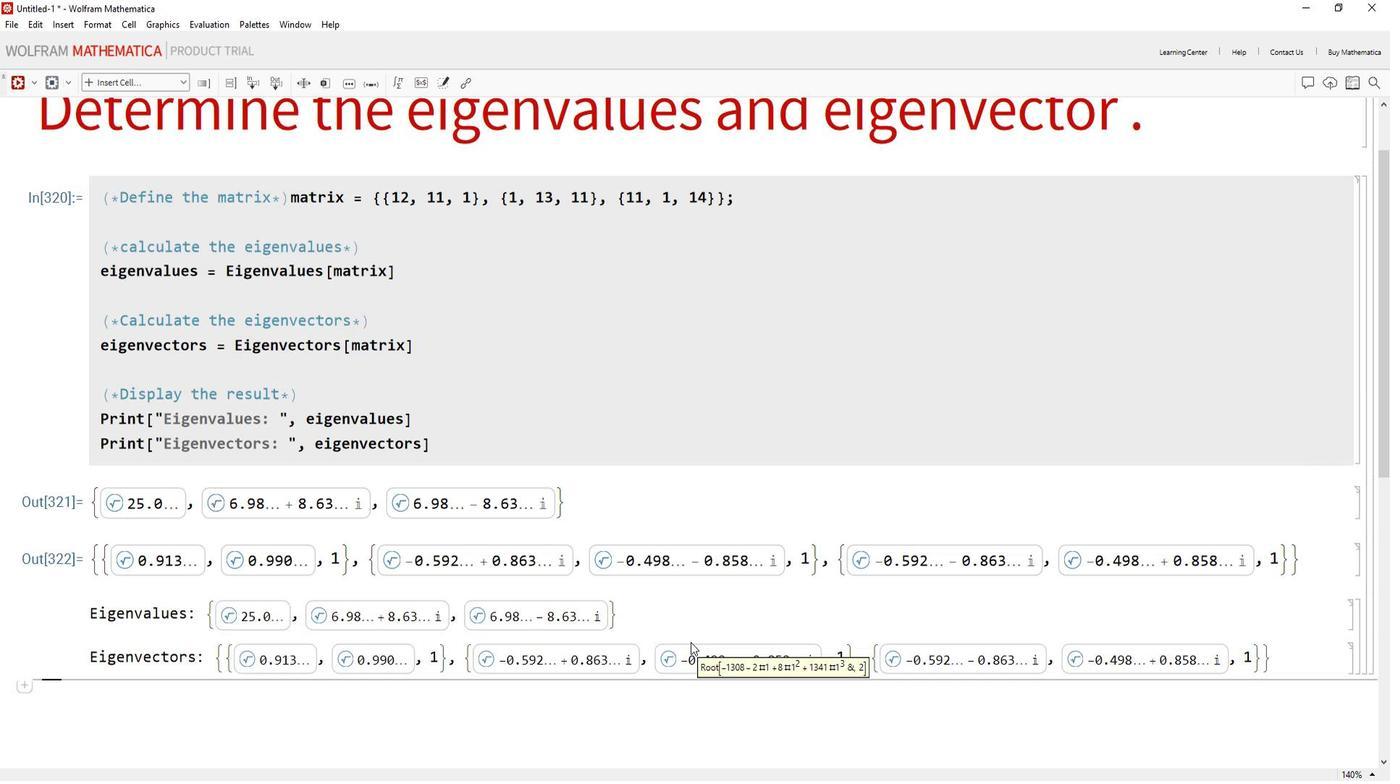 
Action: Mouse moved to (366, 544)
Screenshot: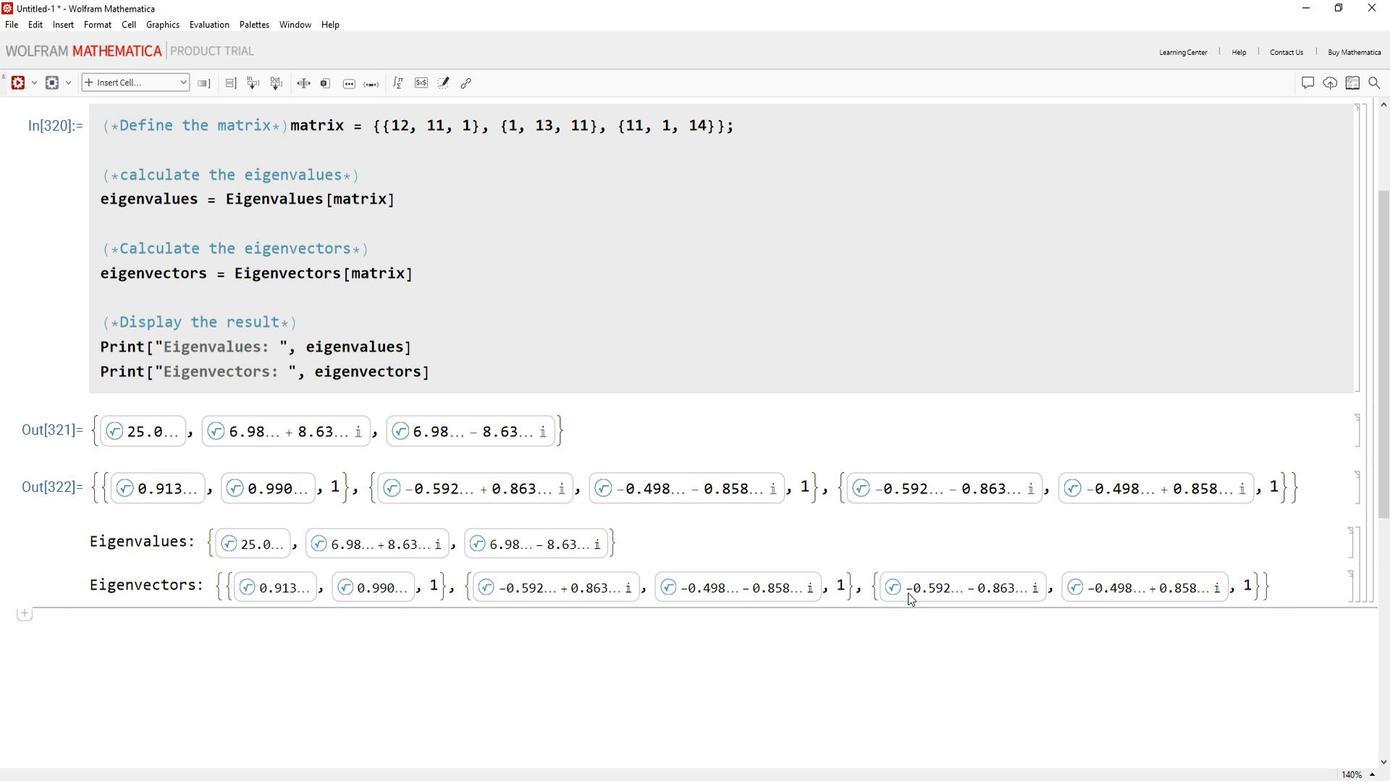 
